 Task: Search one way flight ticket for 4 adults, 1 infant in seat and 1 infant on lap in premium economy from Culebra: Benjamin Rivera Noriega Airport to Greensboro: Piedmont Triad International Airport on 5-1-2023. Choice of flights is Frontier. Number of bags: 1 checked bag. Price is upto 83000. Outbound departure time preference is 17:45.
Action: Mouse moved to (263, 363)
Screenshot: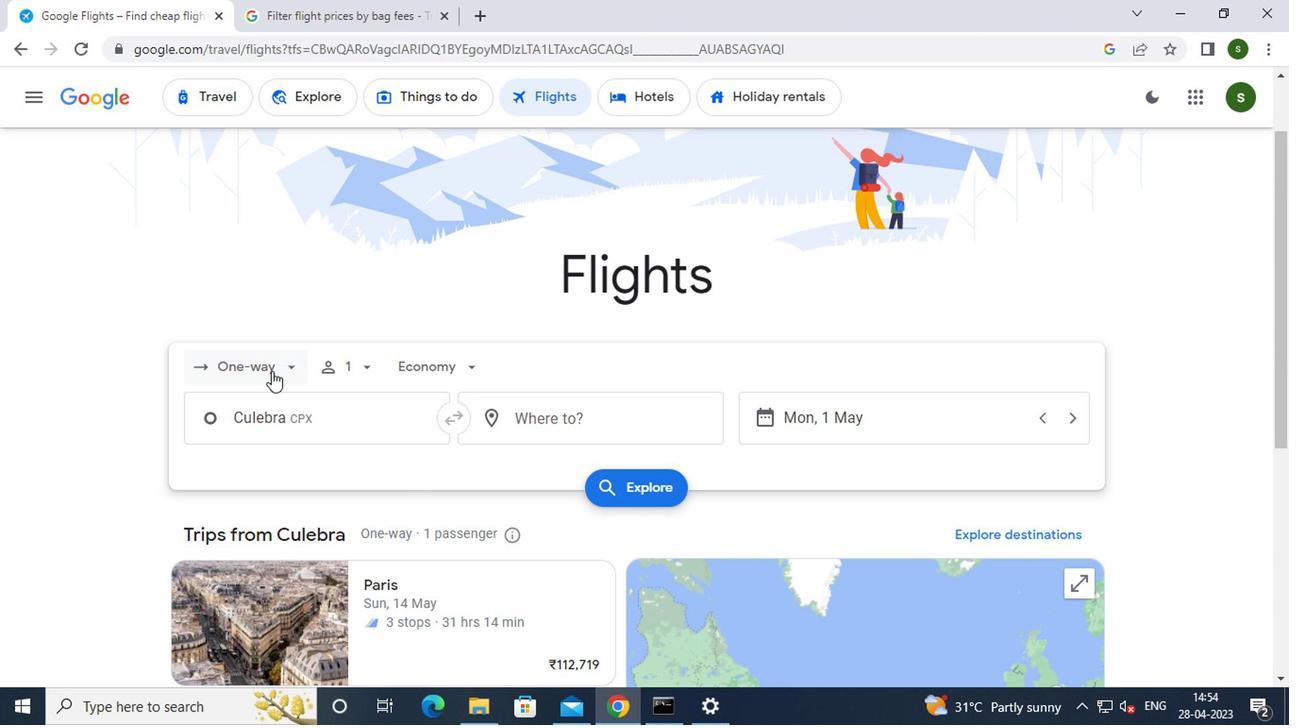
Action: Mouse pressed left at (263, 363)
Screenshot: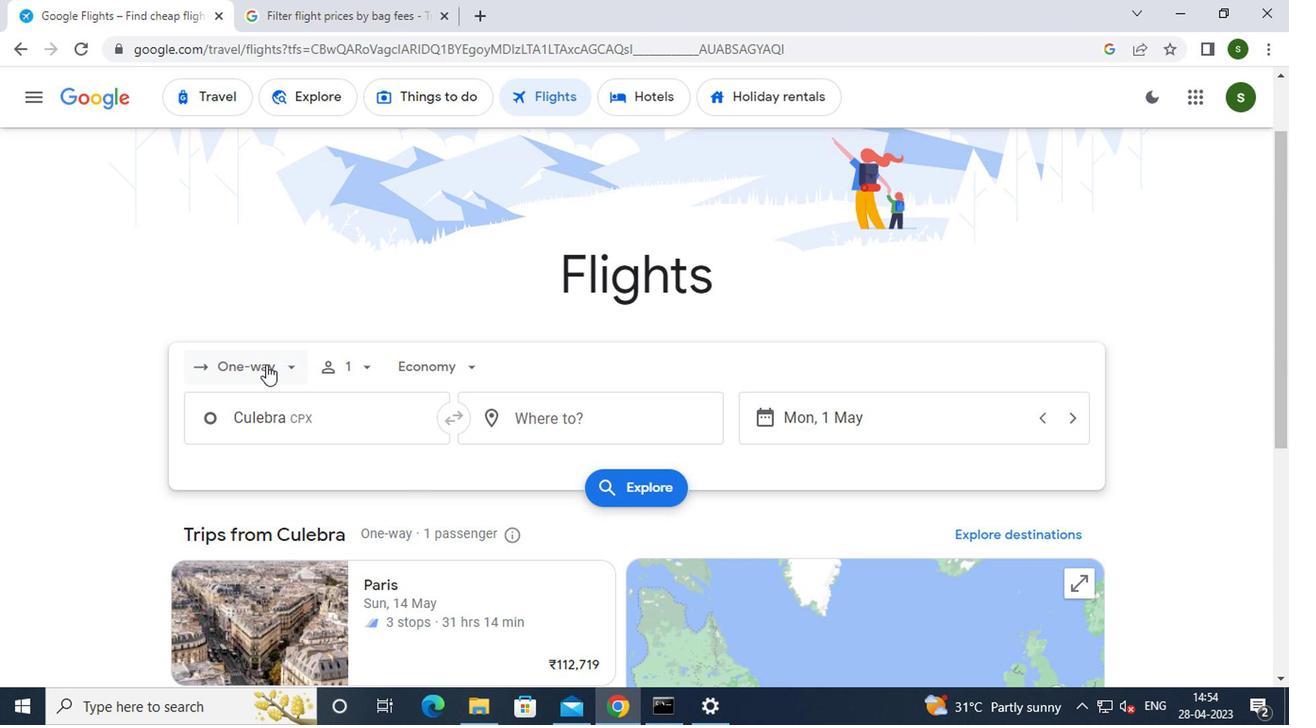 
Action: Mouse moved to (268, 445)
Screenshot: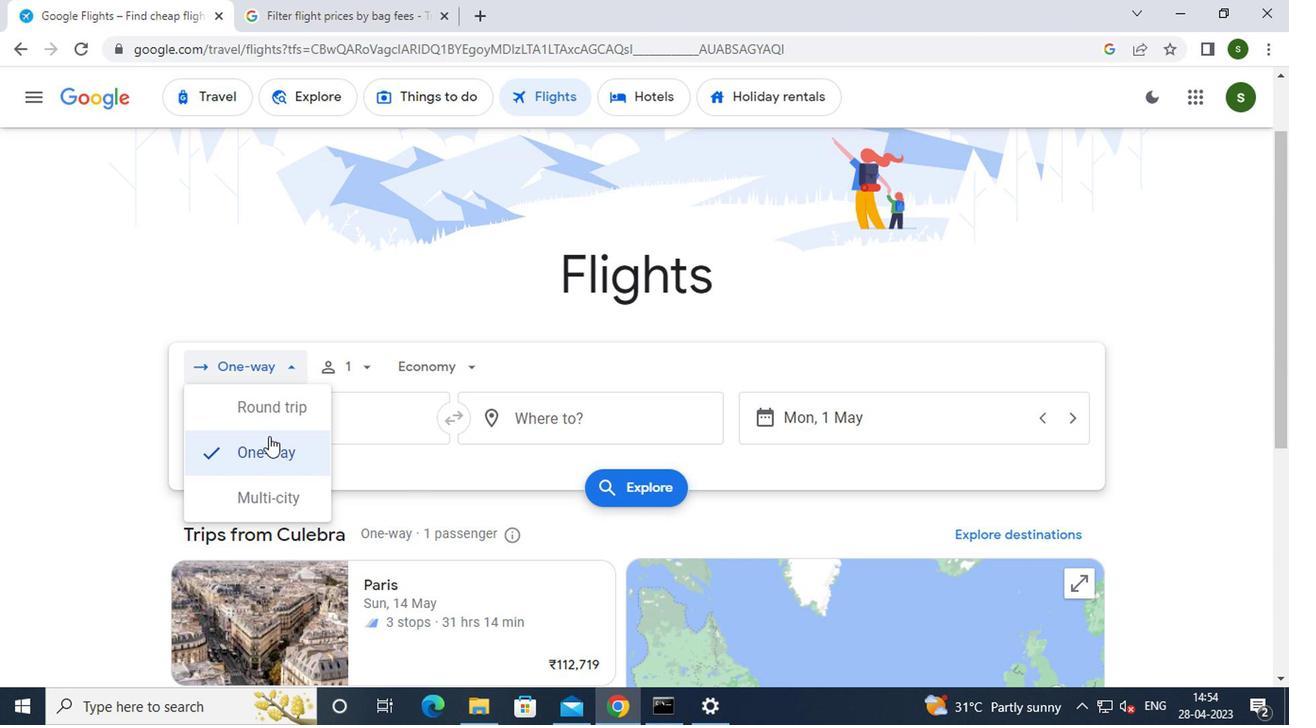 
Action: Mouse pressed left at (268, 445)
Screenshot: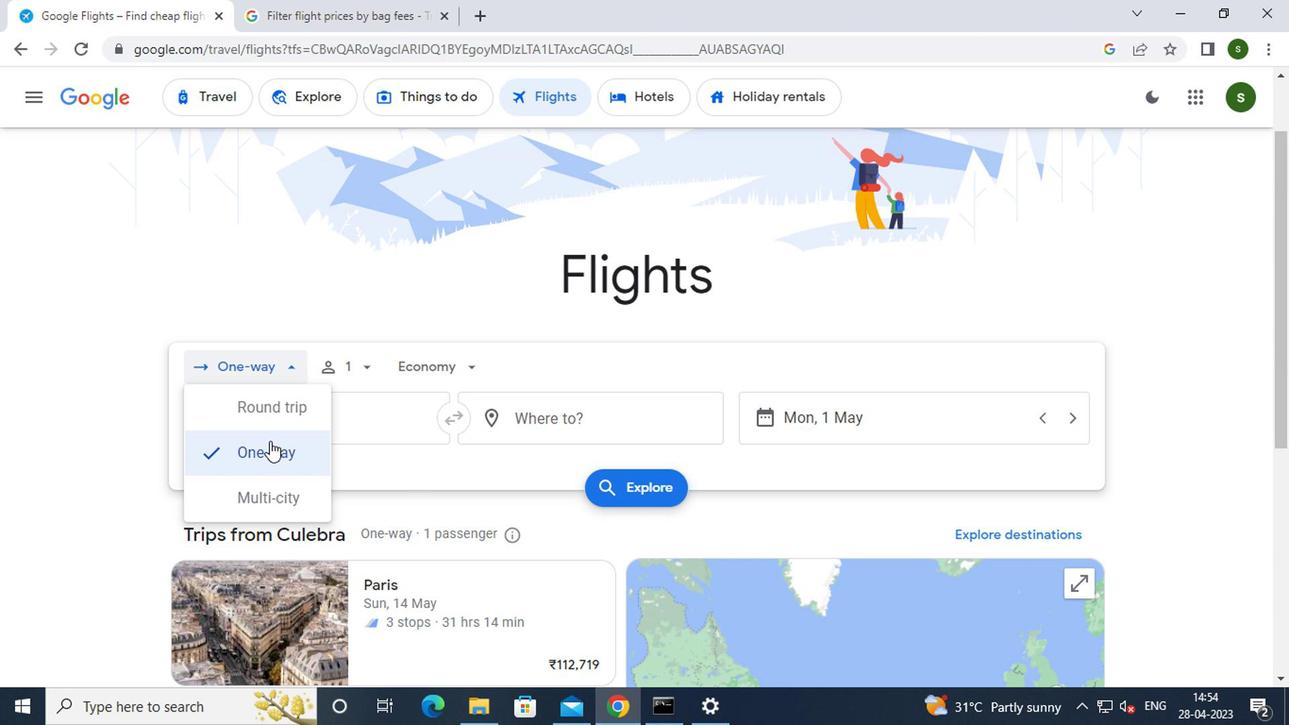 
Action: Mouse moved to (350, 367)
Screenshot: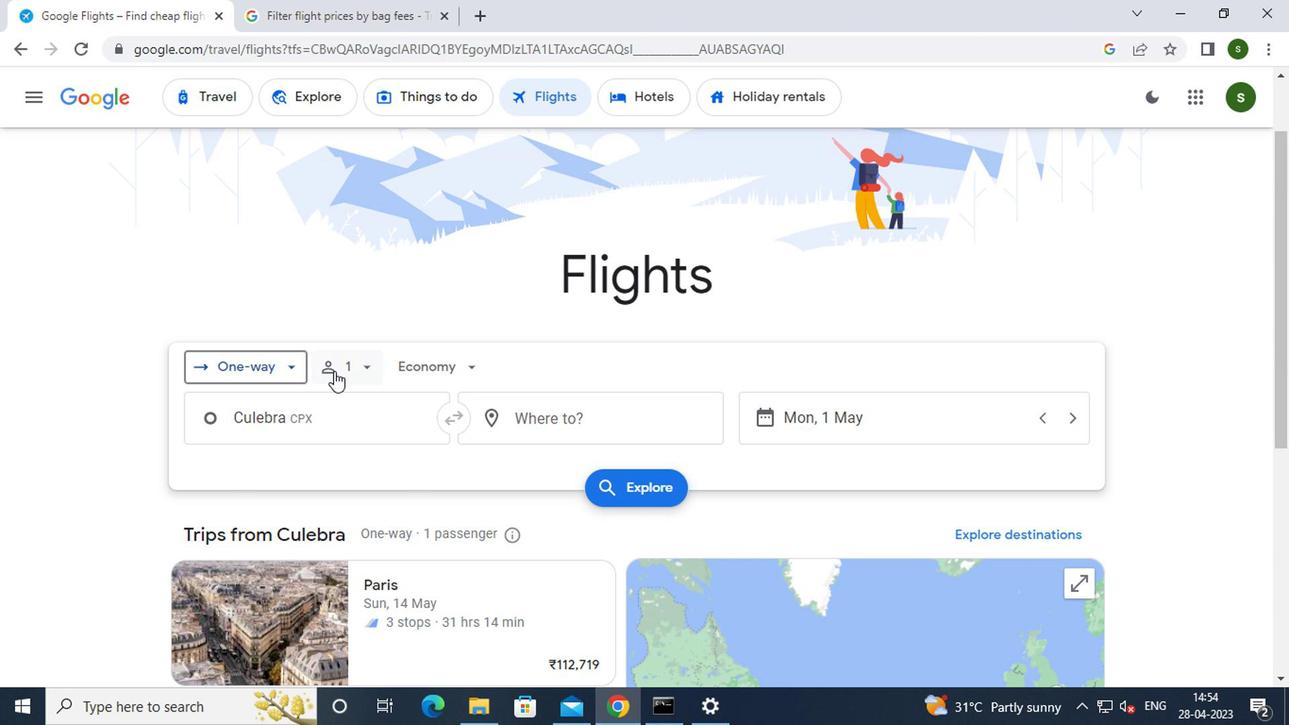 
Action: Mouse pressed left at (350, 367)
Screenshot: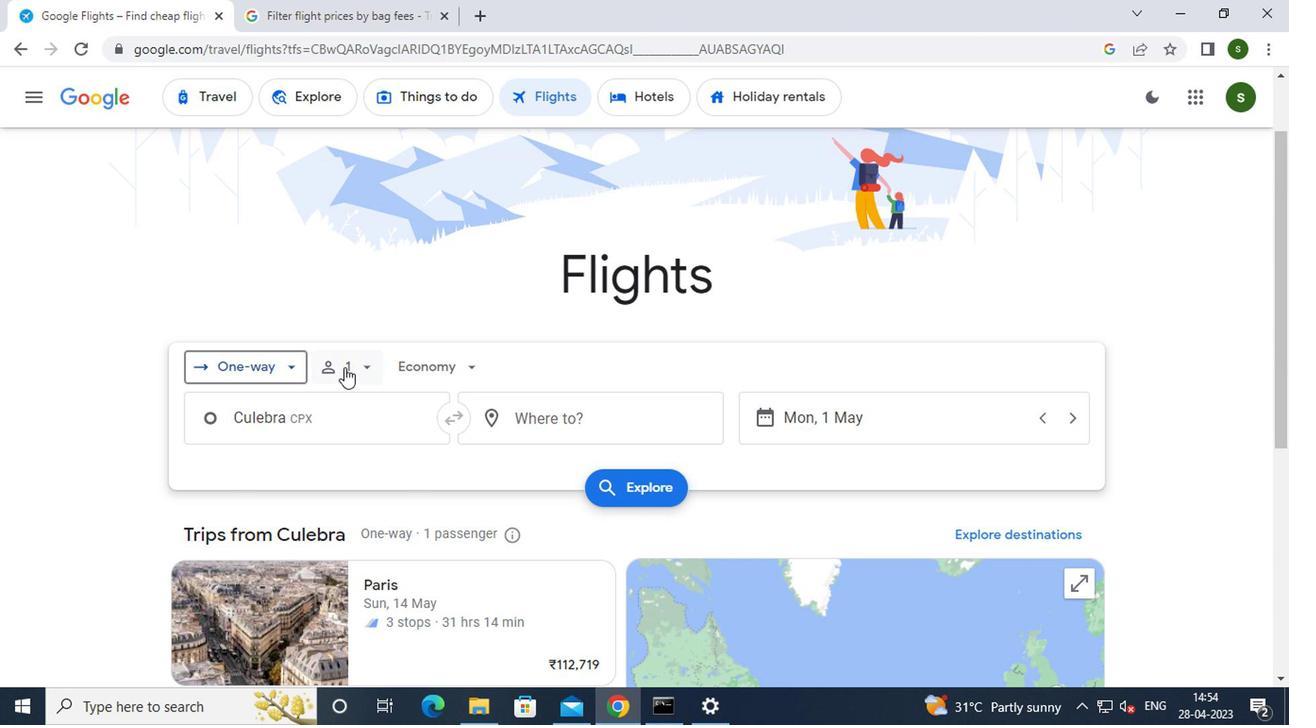 
Action: Mouse moved to (518, 421)
Screenshot: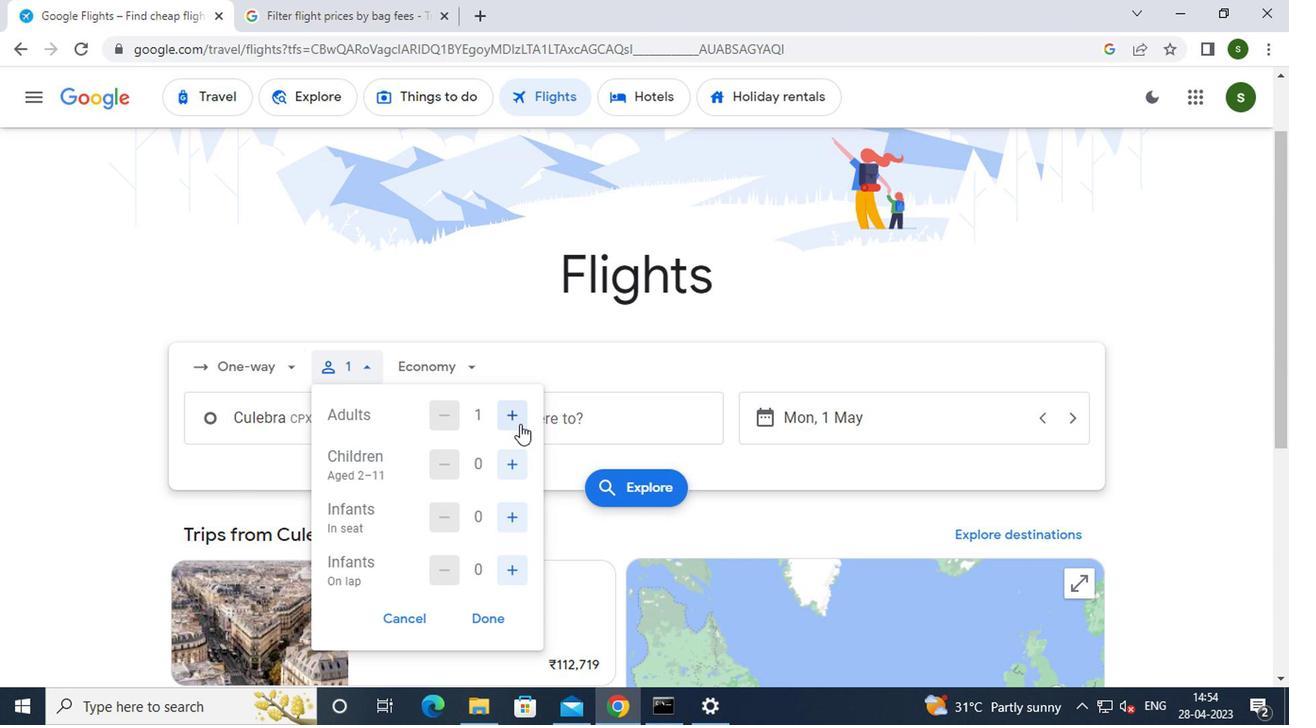
Action: Mouse pressed left at (518, 421)
Screenshot: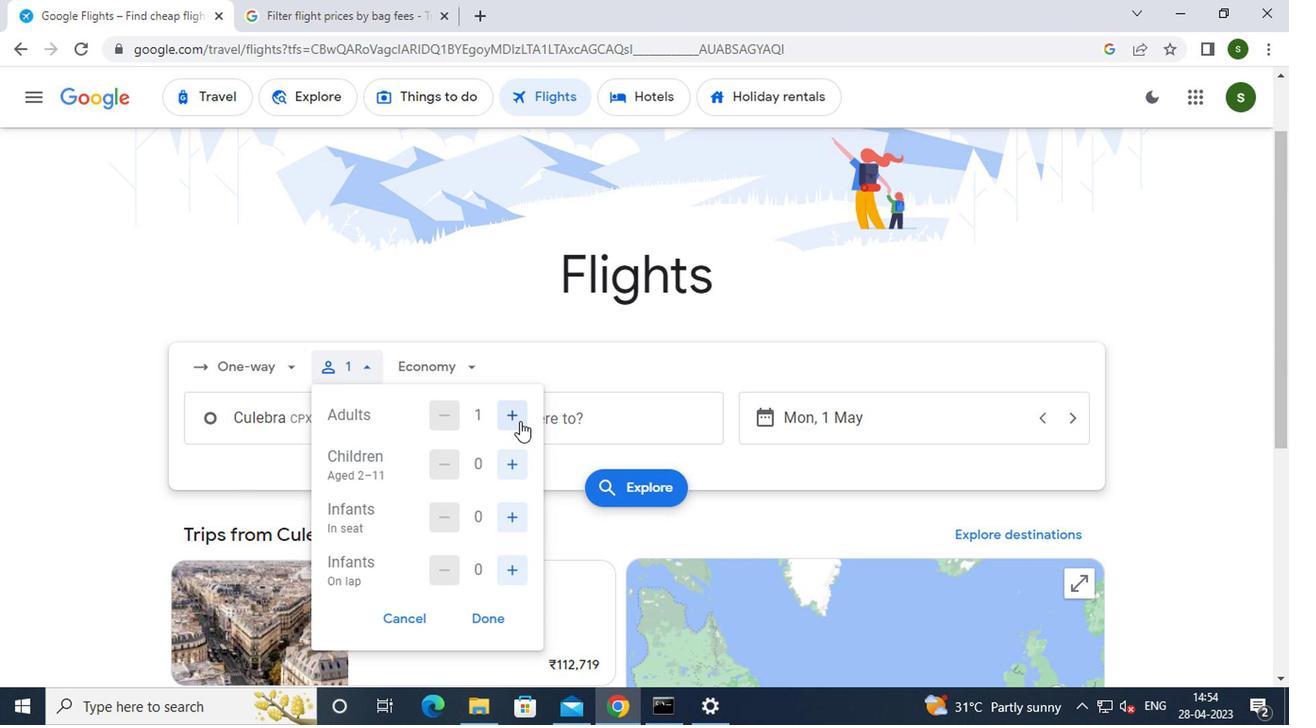 
Action: Mouse pressed left at (518, 421)
Screenshot: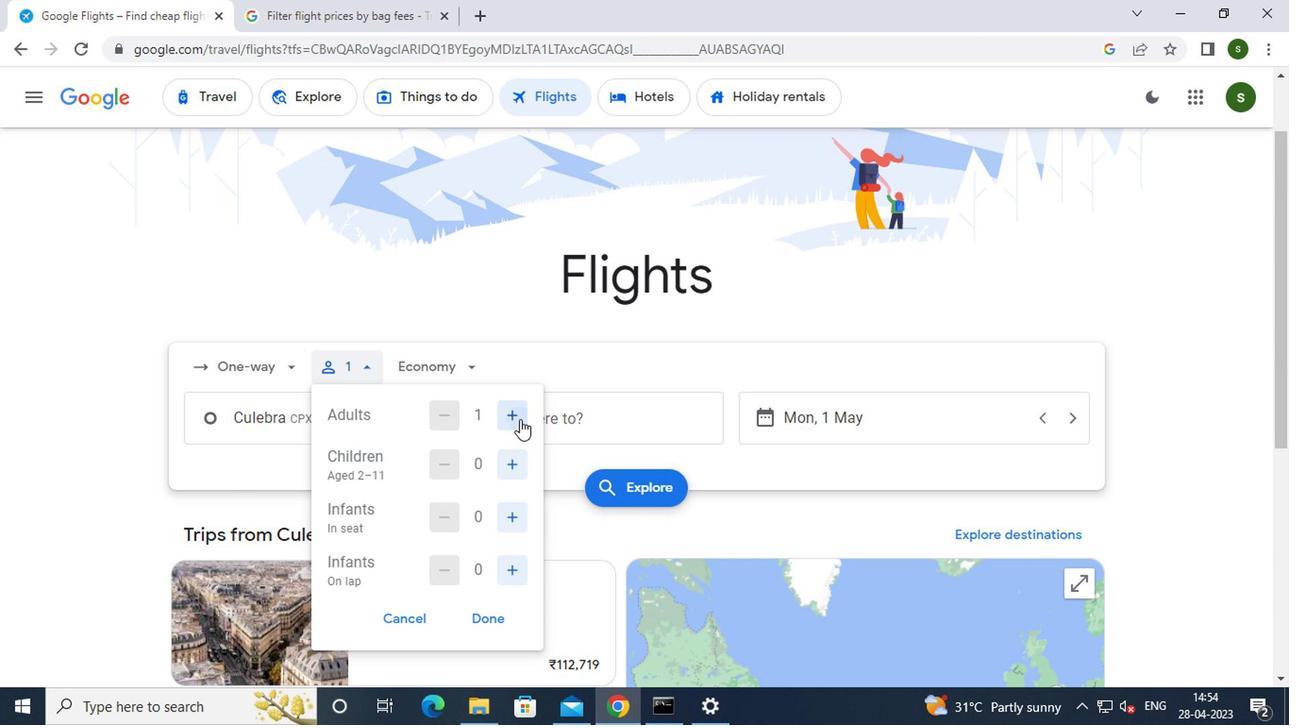 
Action: Mouse pressed left at (518, 421)
Screenshot: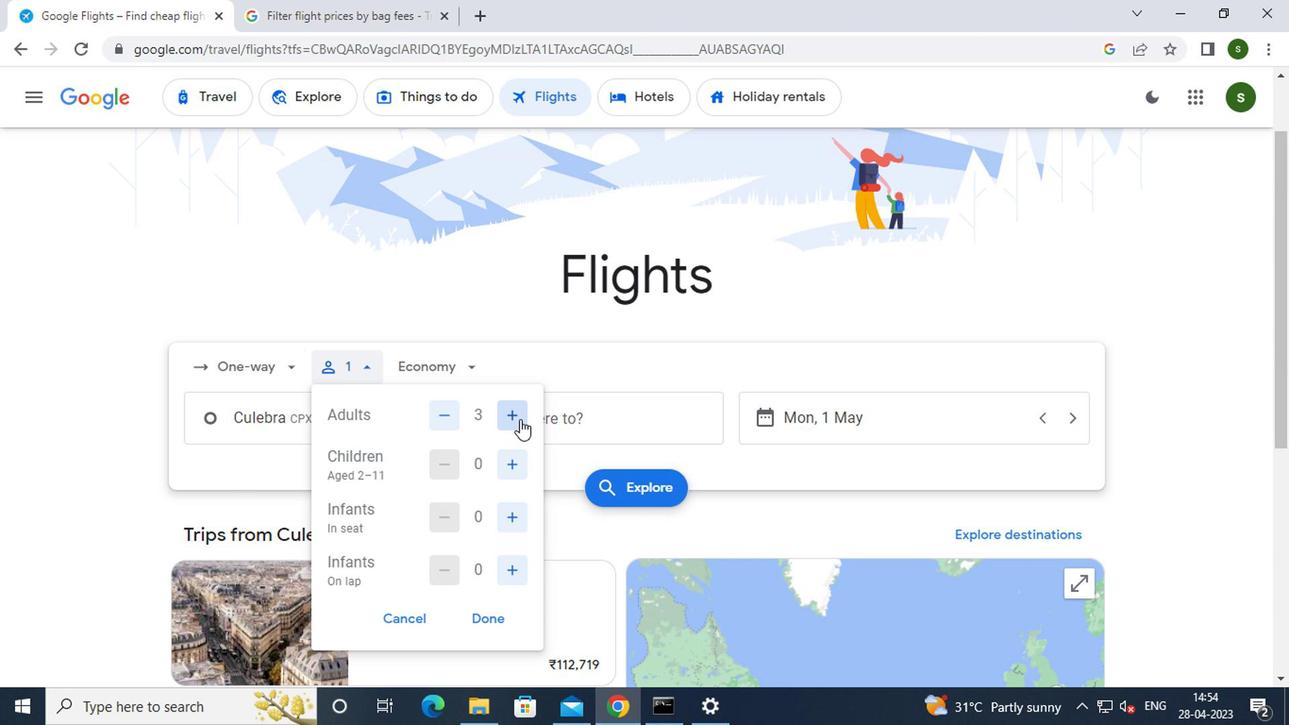 
Action: Mouse moved to (506, 521)
Screenshot: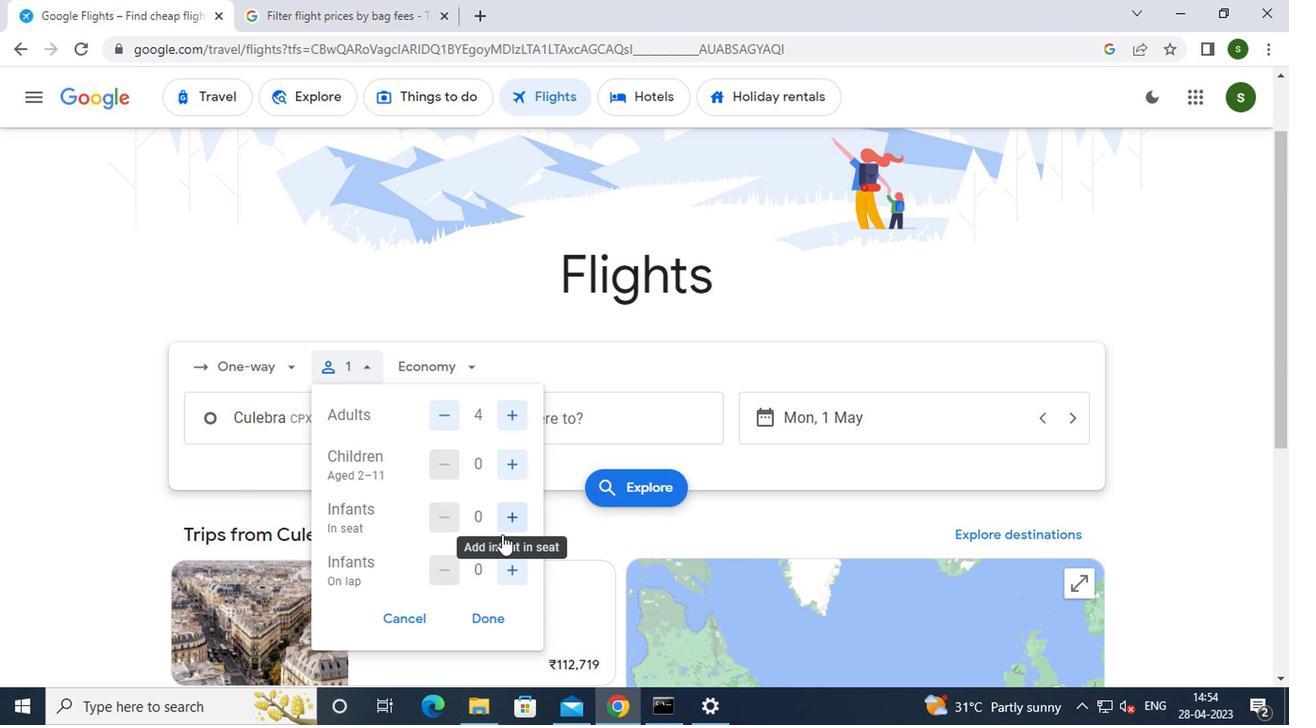 
Action: Mouse pressed left at (506, 521)
Screenshot: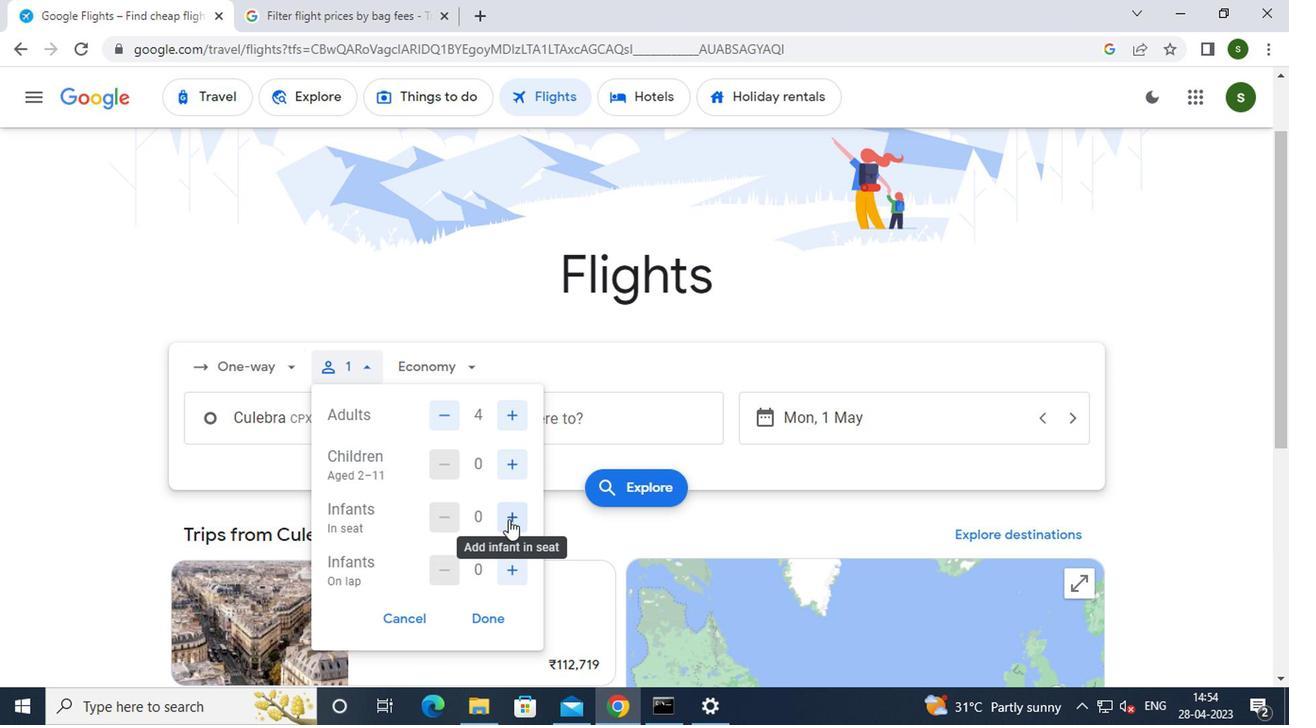 
Action: Mouse moved to (503, 582)
Screenshot: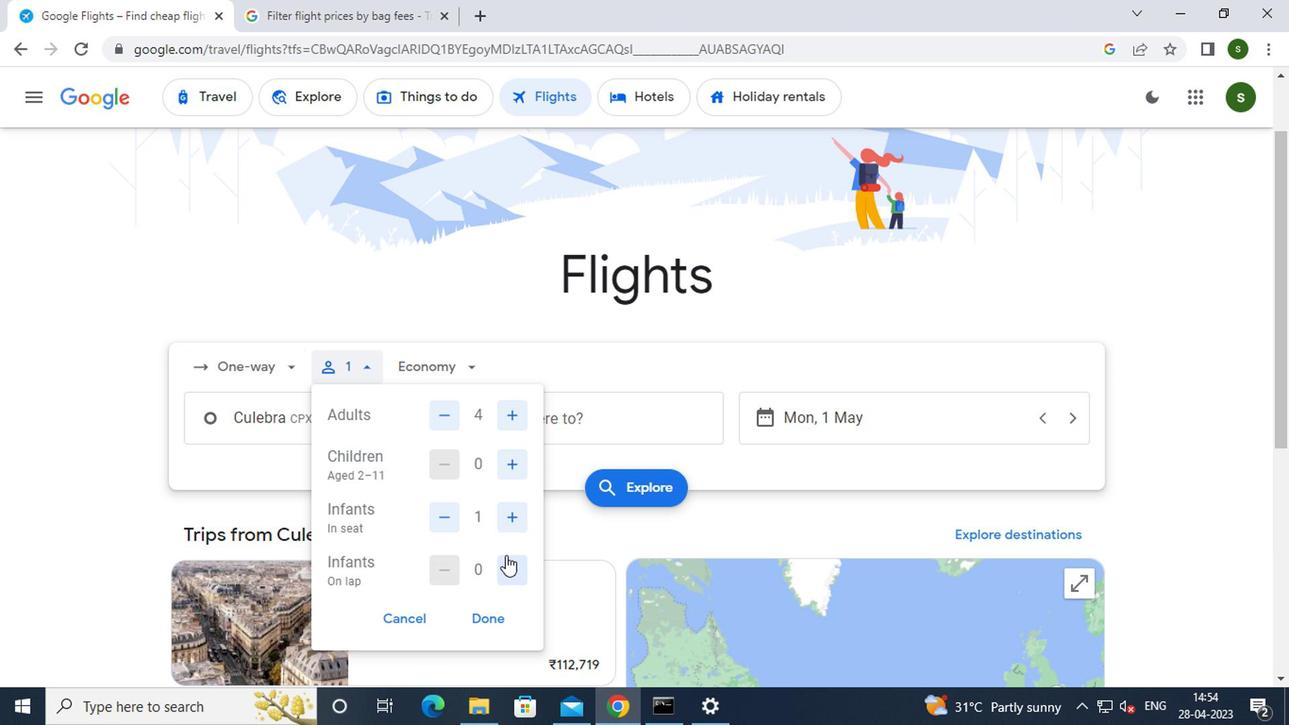 
Action: Mouse pressed left at (503, 582)
Screenshot: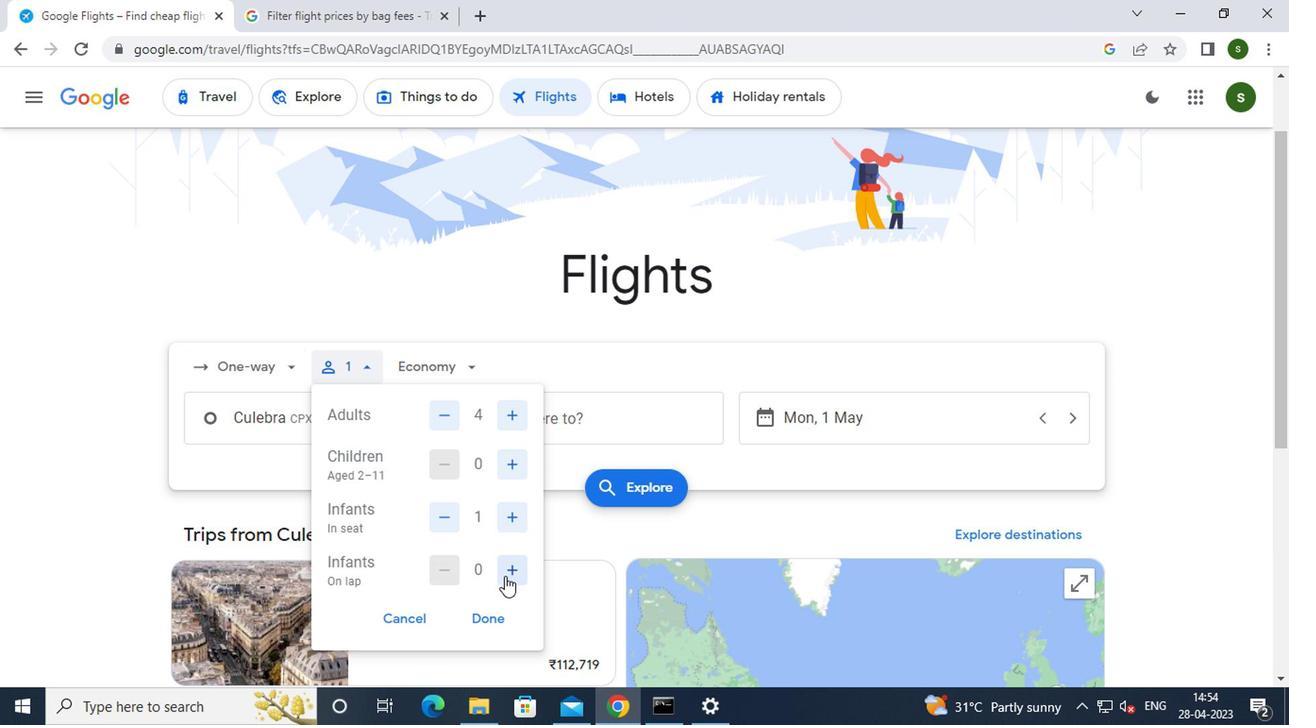 
Action: Mouse moved to (462, 370)
Screenshot: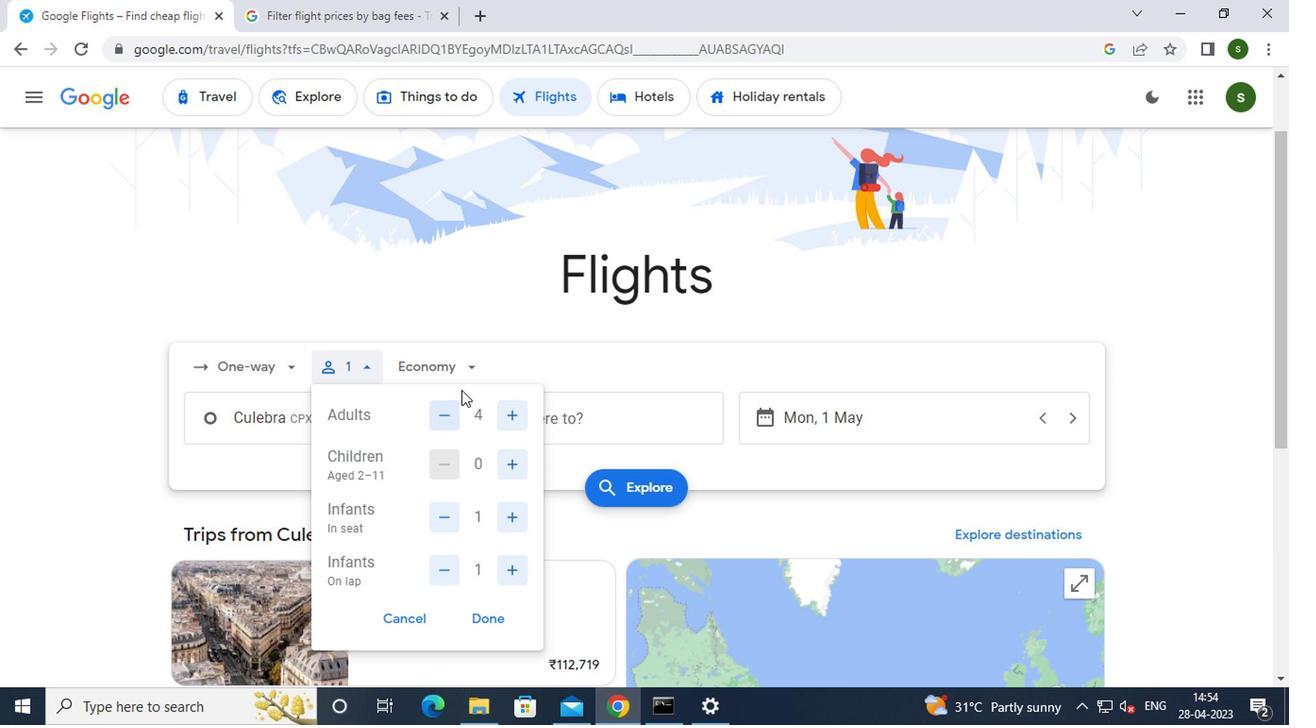 
Action: Mouse pressed left at (462, 370)
Screenshot: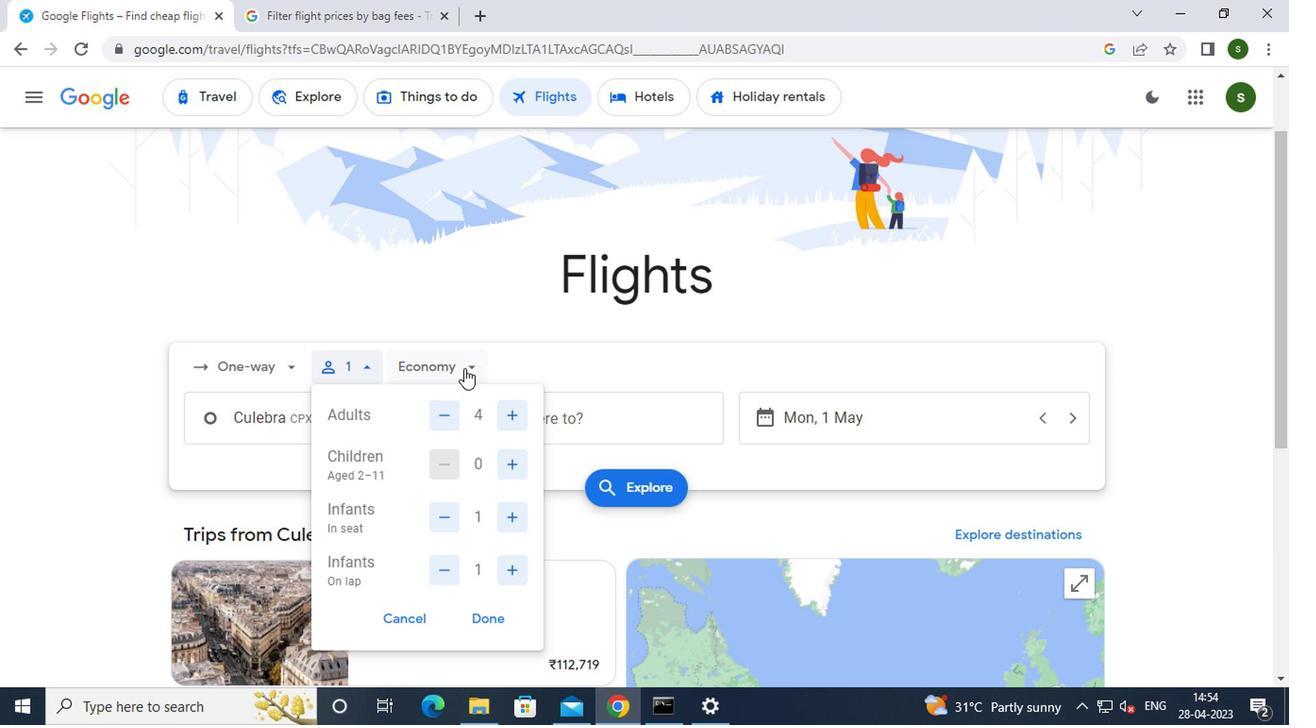 
Action: Mouse moved to (485, 454)
Screenshot: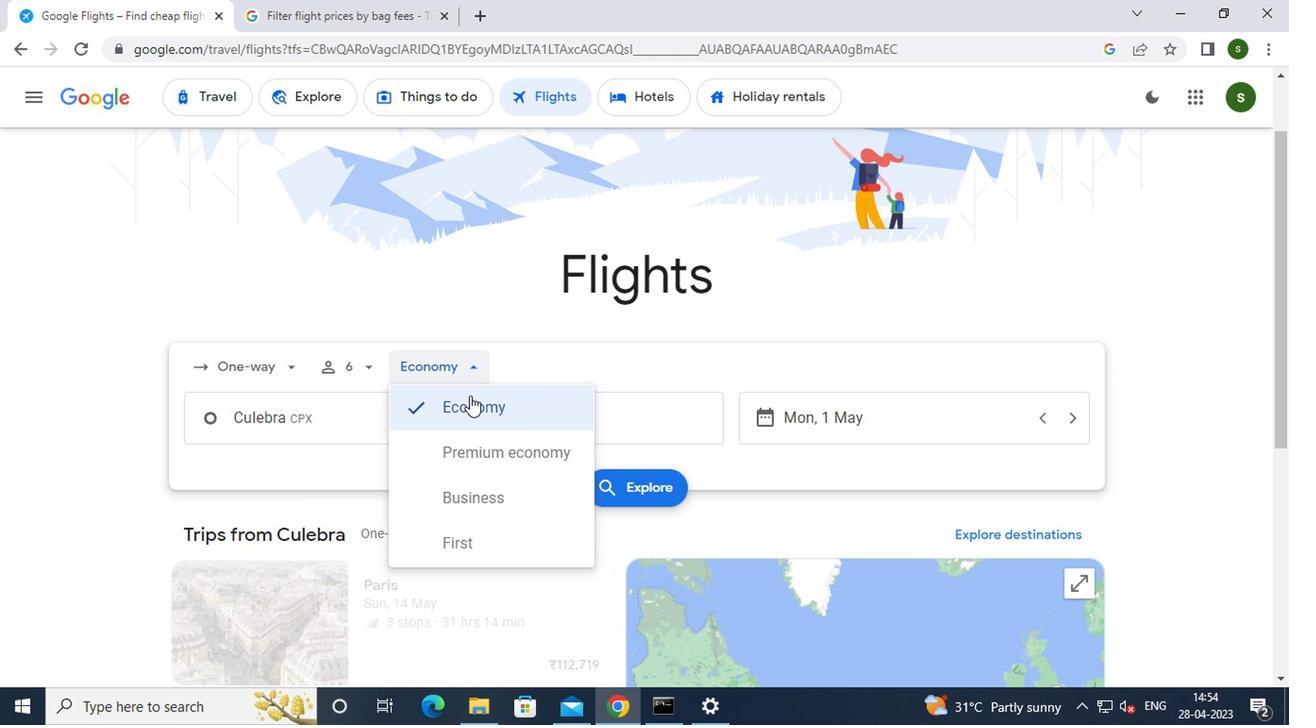 
Action: Mouse pressed left at (485, 454)
Screenshot: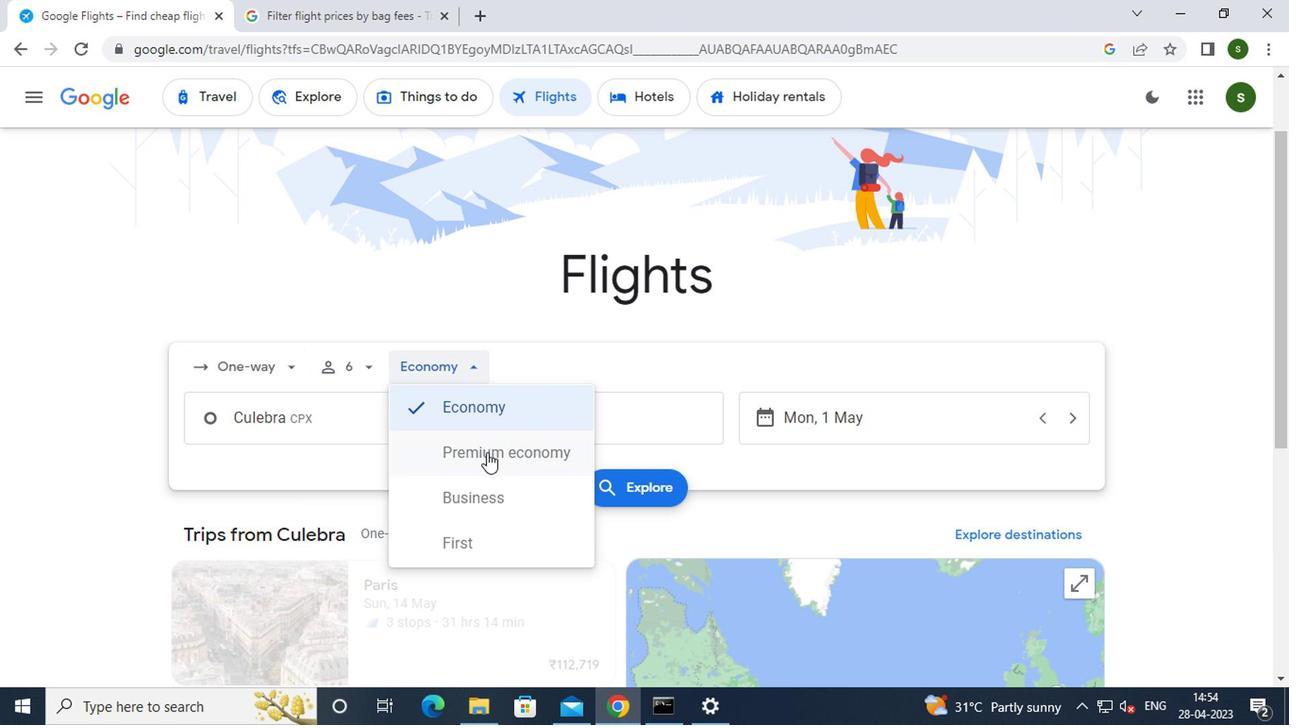 
Action: Mouse moved to (354, 409)
Screenshot: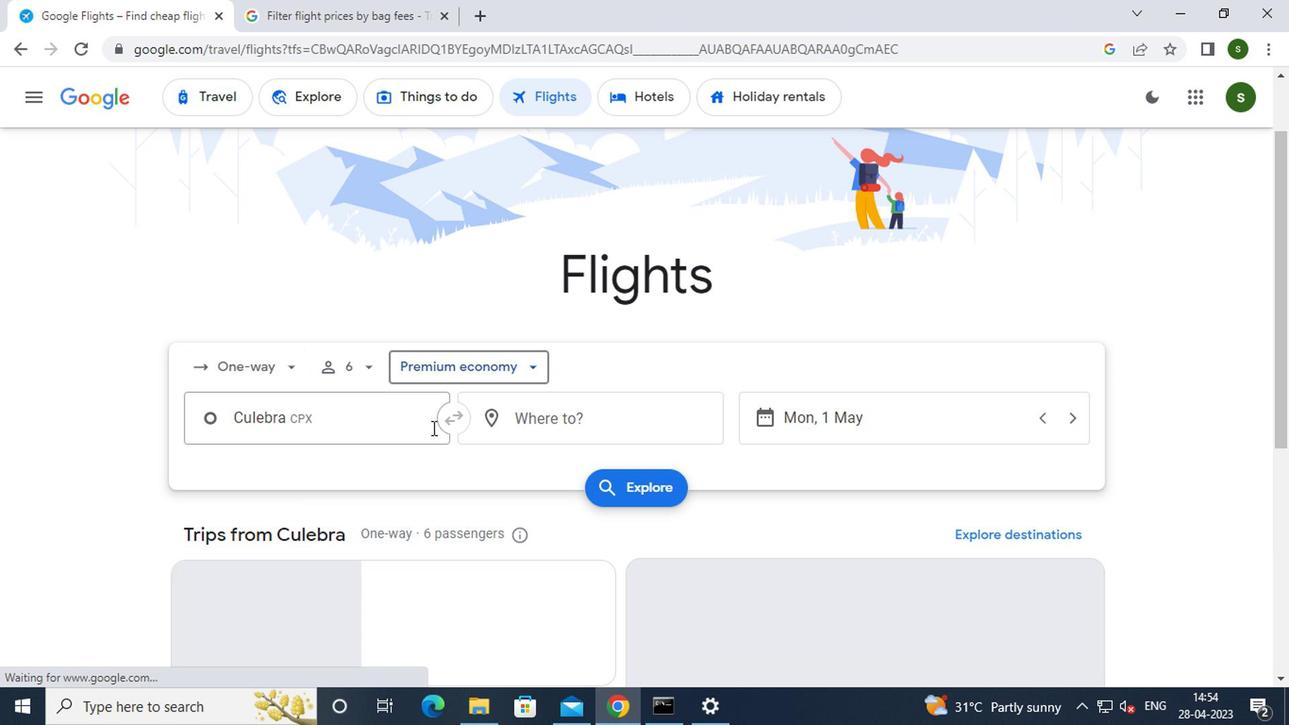 
Action: Mouse pressed left at (354, 409)
Screenshot: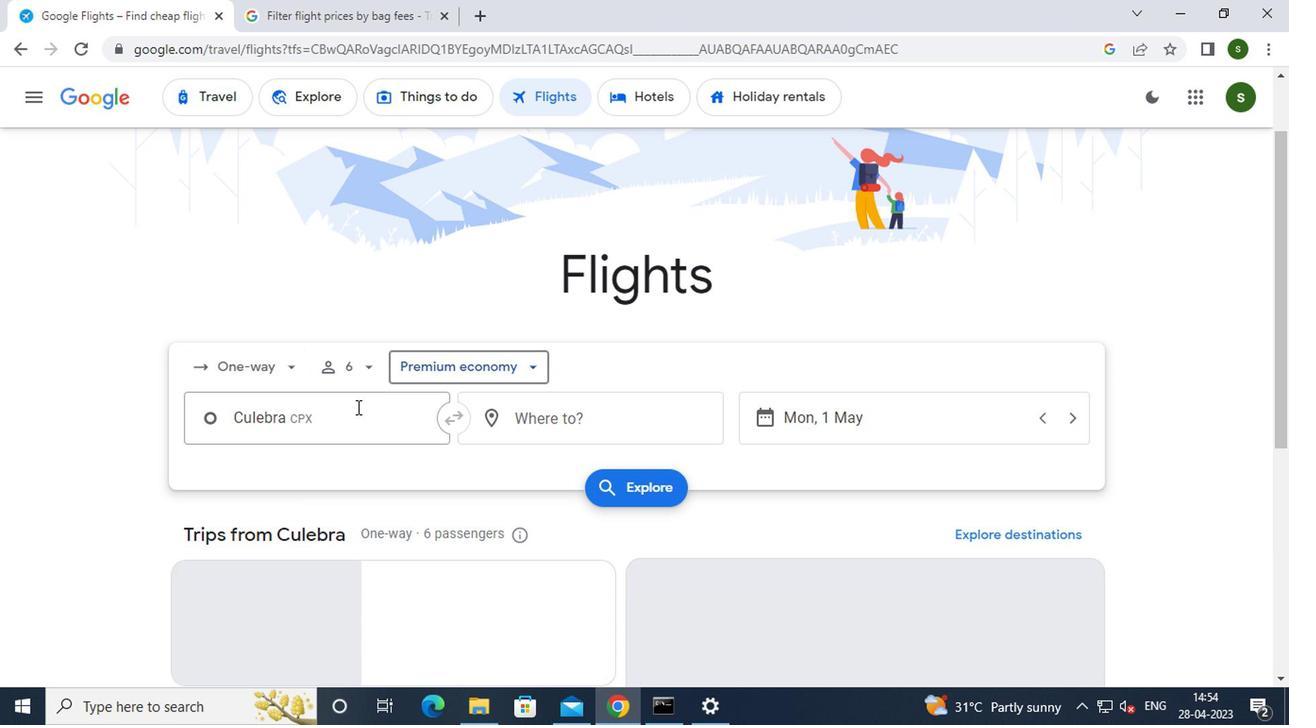 
Action: Mouse moved to (352, 409)
Screenshot: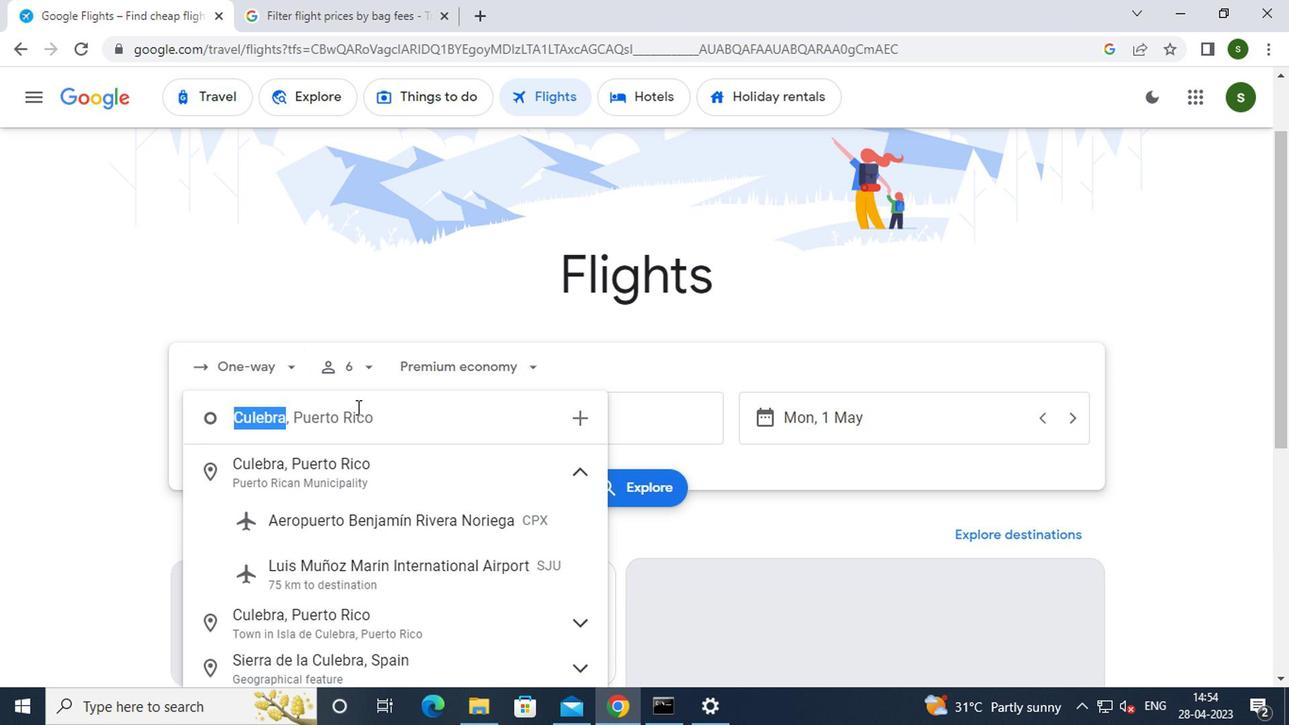 
Action: Key pressed b<Key.caps_lock>enjamin
Screenshot: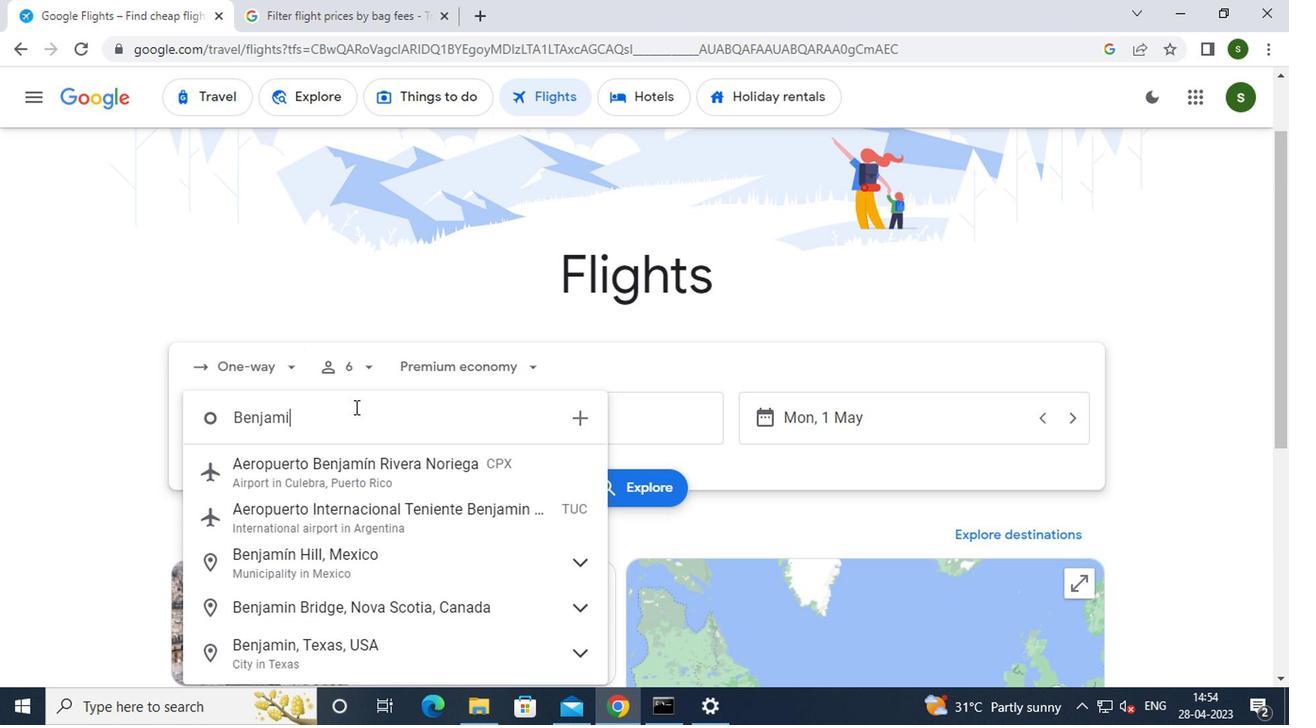 
Action: Mouse moved to (359, 472)
Screenshot: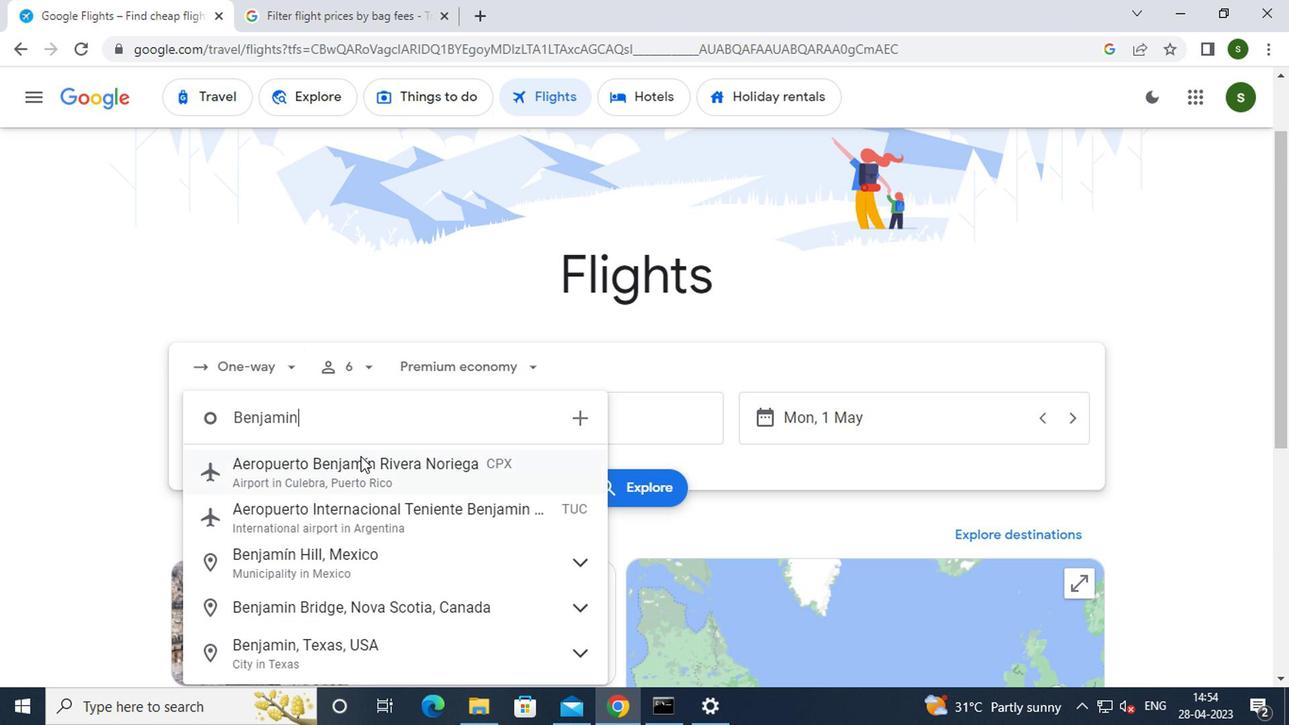 
Action: Mouse pressed left at (359, 472)
Screenshot: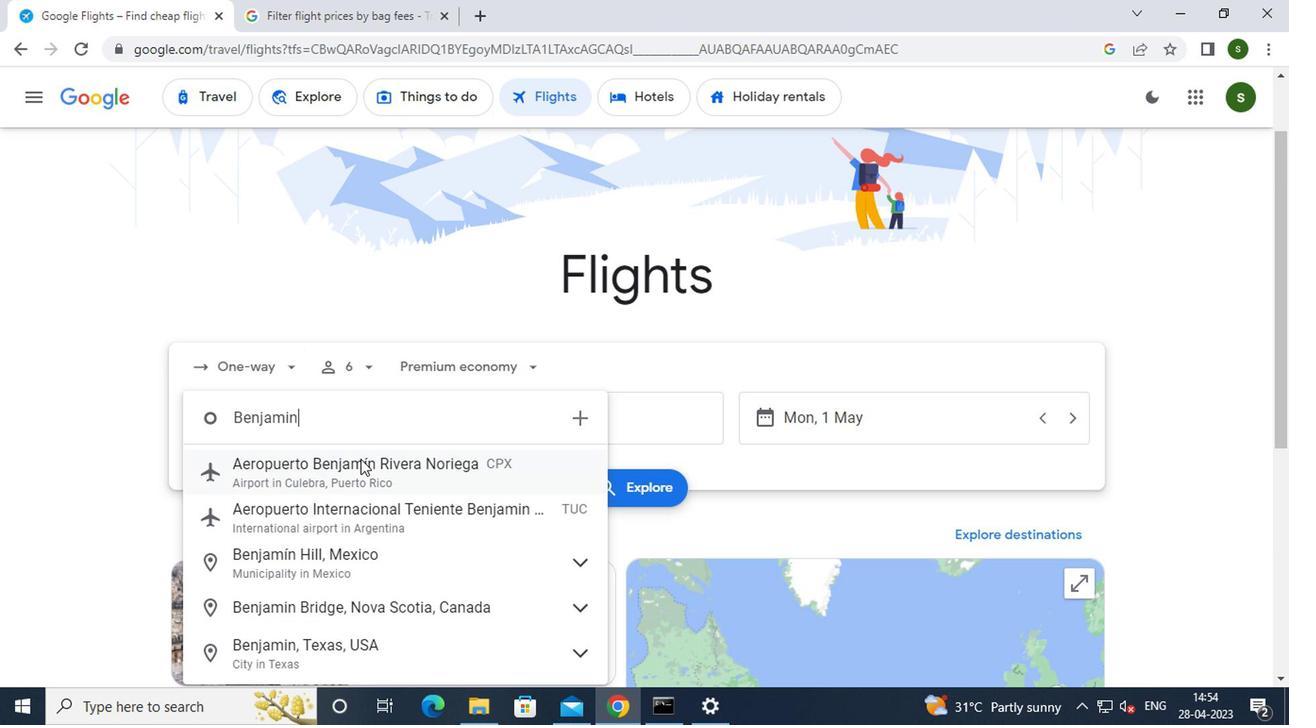 
Action: Mouse moved to (594, 425)
Screenshot: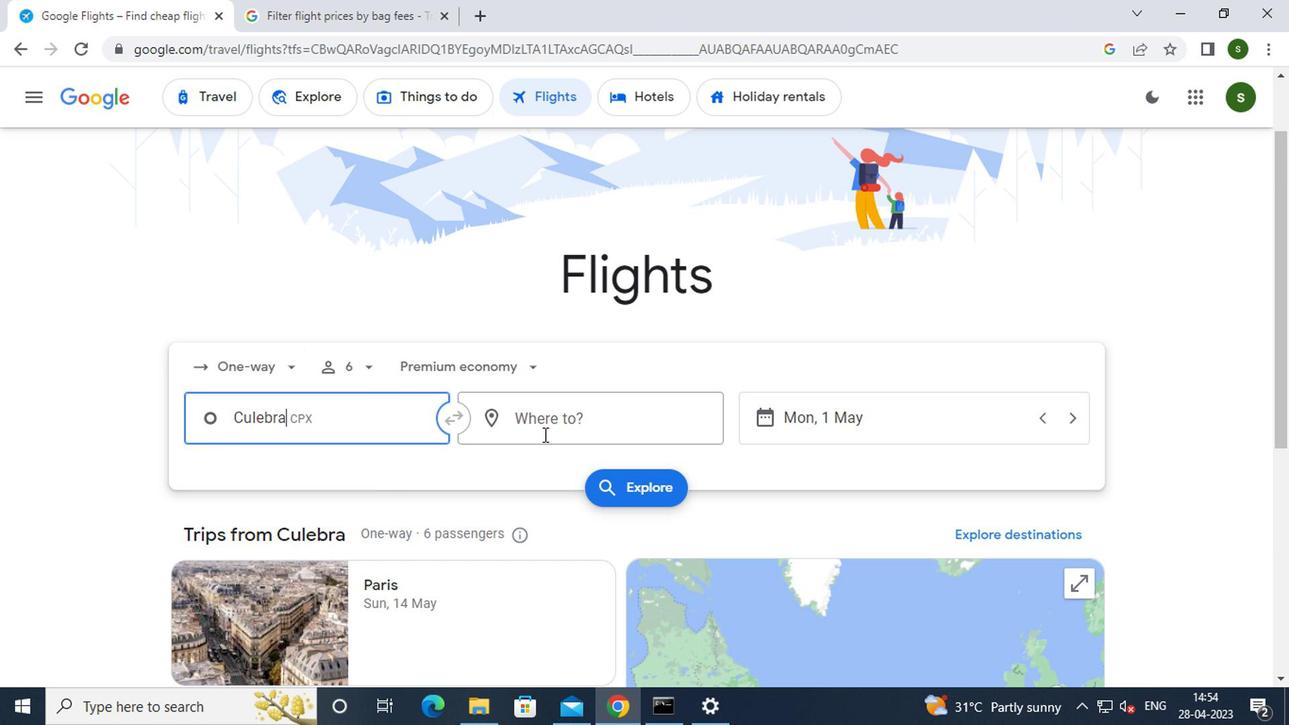 
Action: Mouse pressed left at (594, 425)
Screenshot: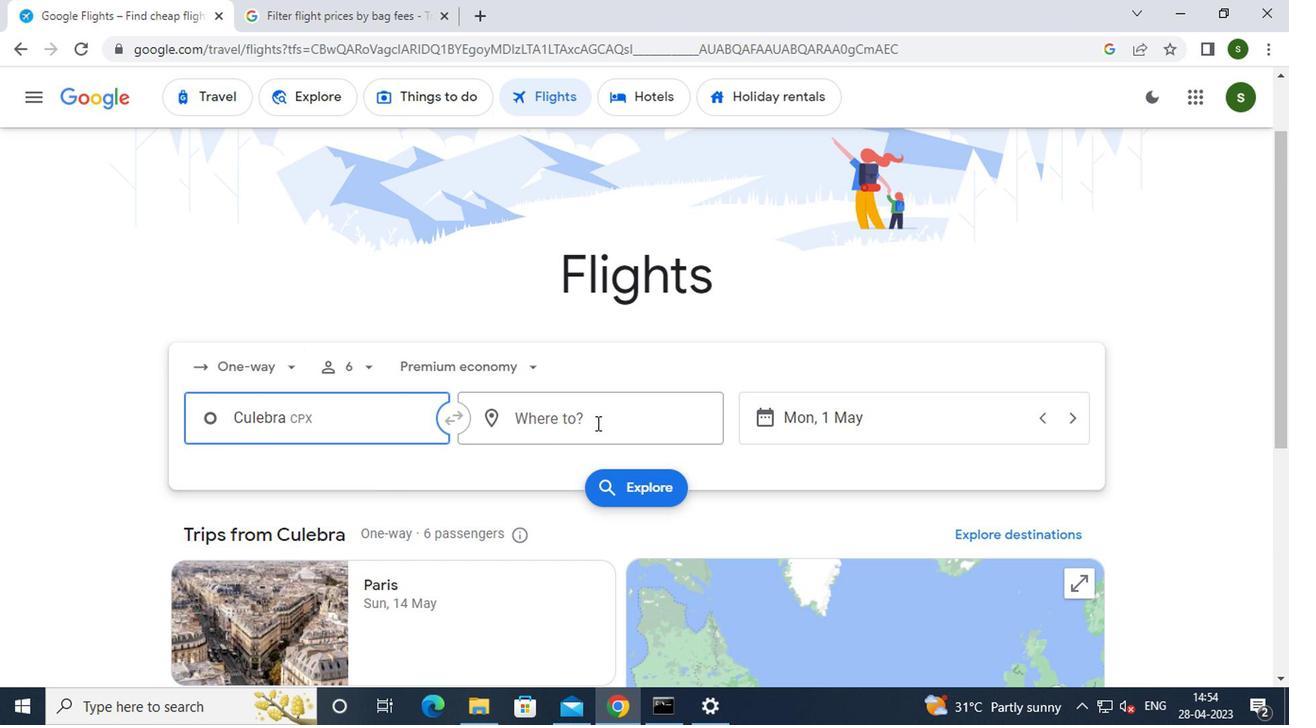 
Action: Key pressed <Key.caps_lock>g<Key.caps_lock>reensboro
Screenshot: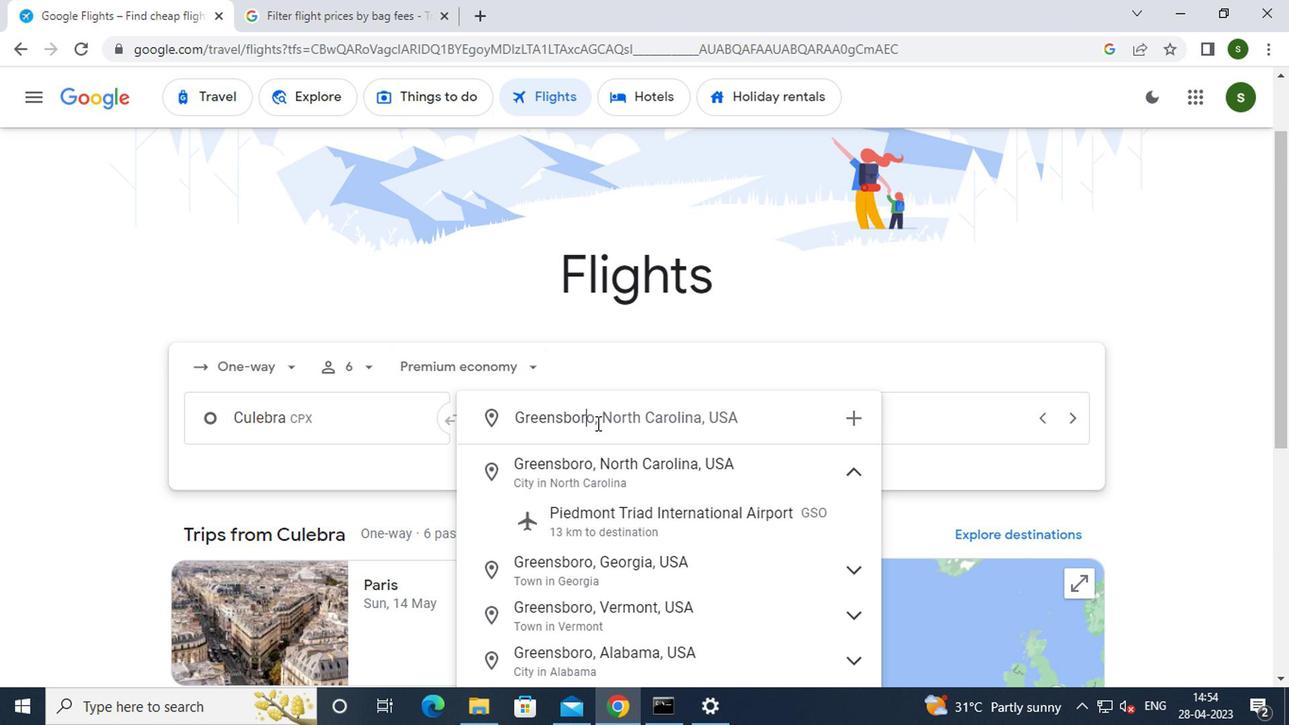 
Action: Mouse moved to (587, 505)
Screenshot: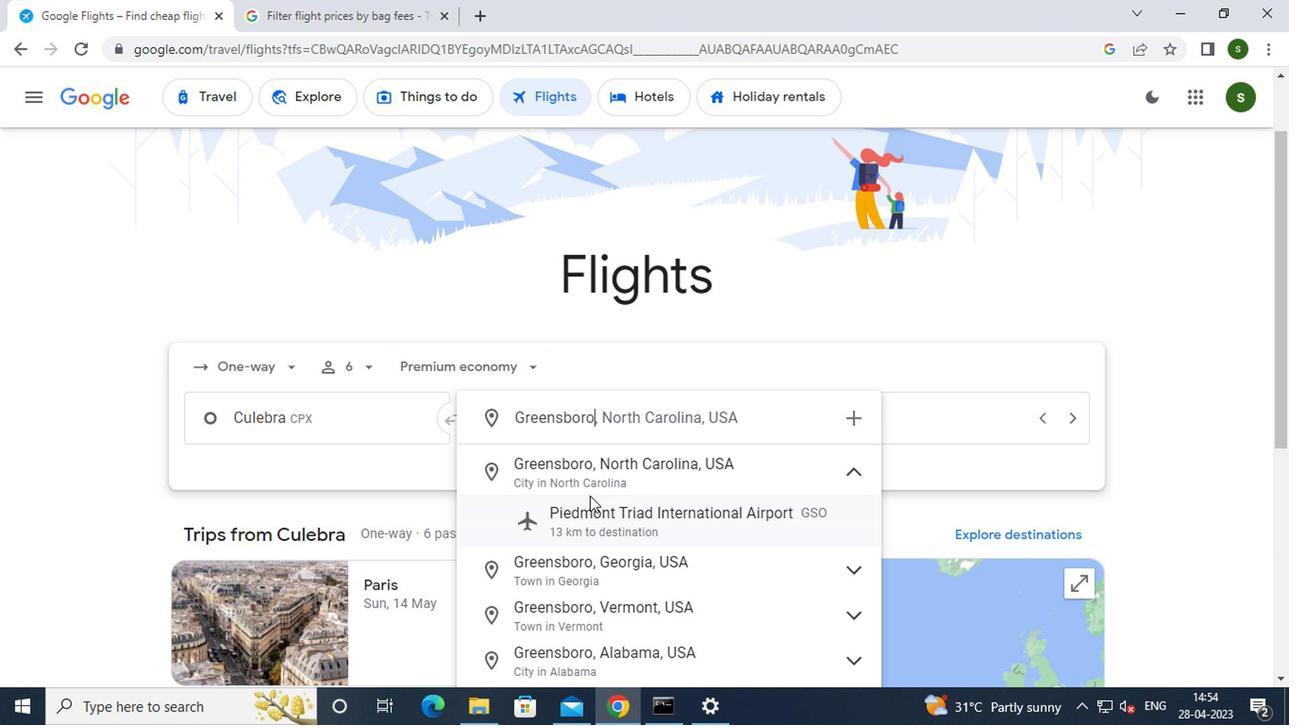 
Action: Mouse pressed left at (587, 505)
Screenshot: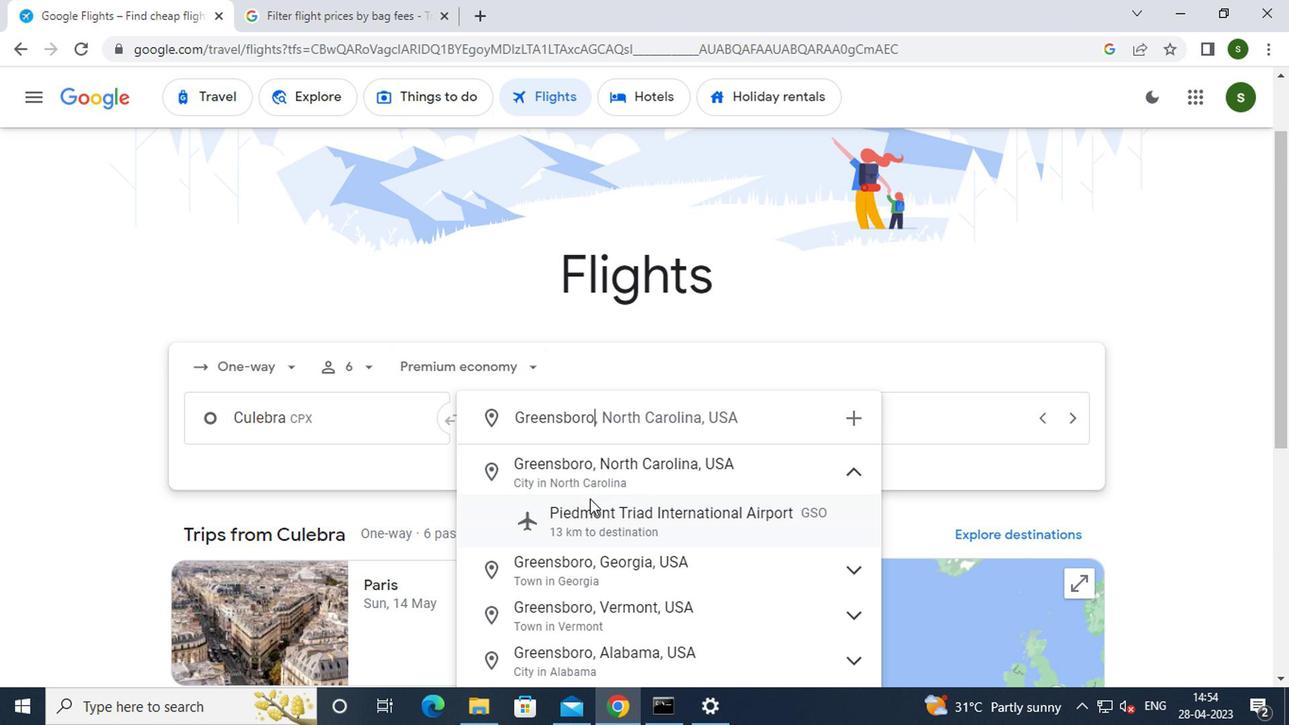 
Action: Mouse moved to (876, 423)
Screenshot: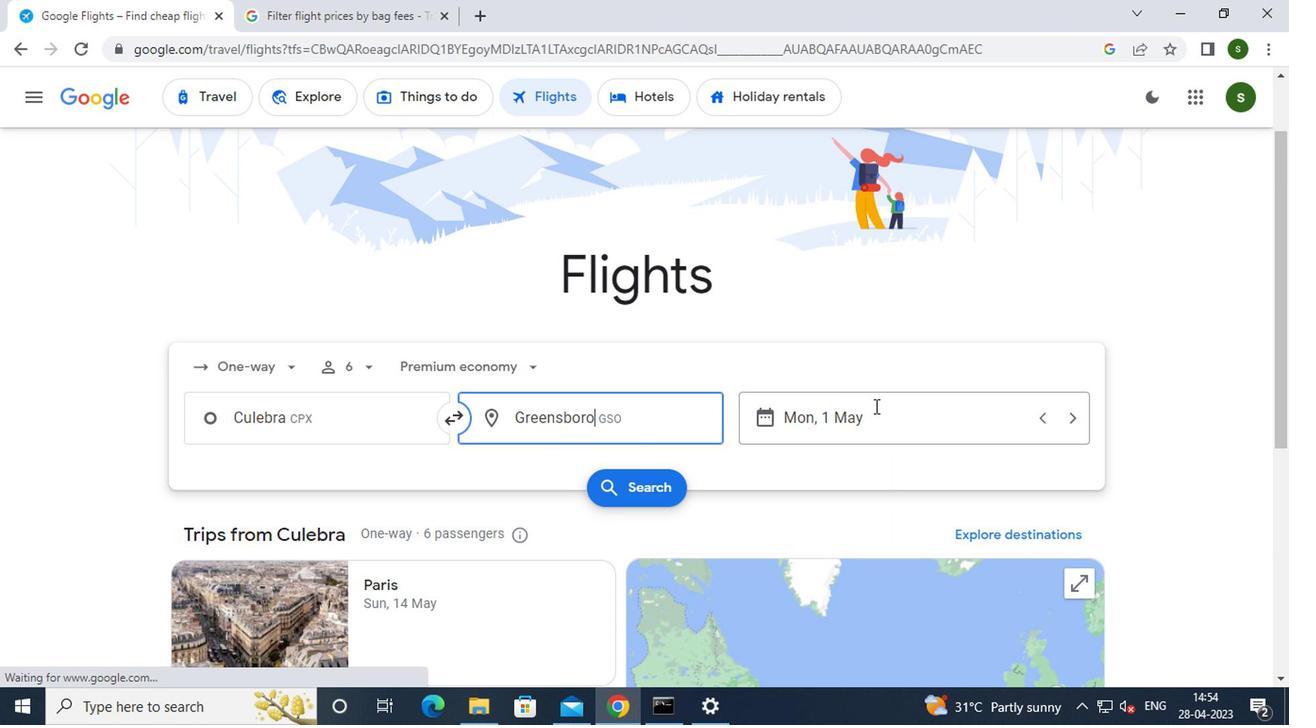 
Action: Mouse pressed left at (876, 423)
Screenshot: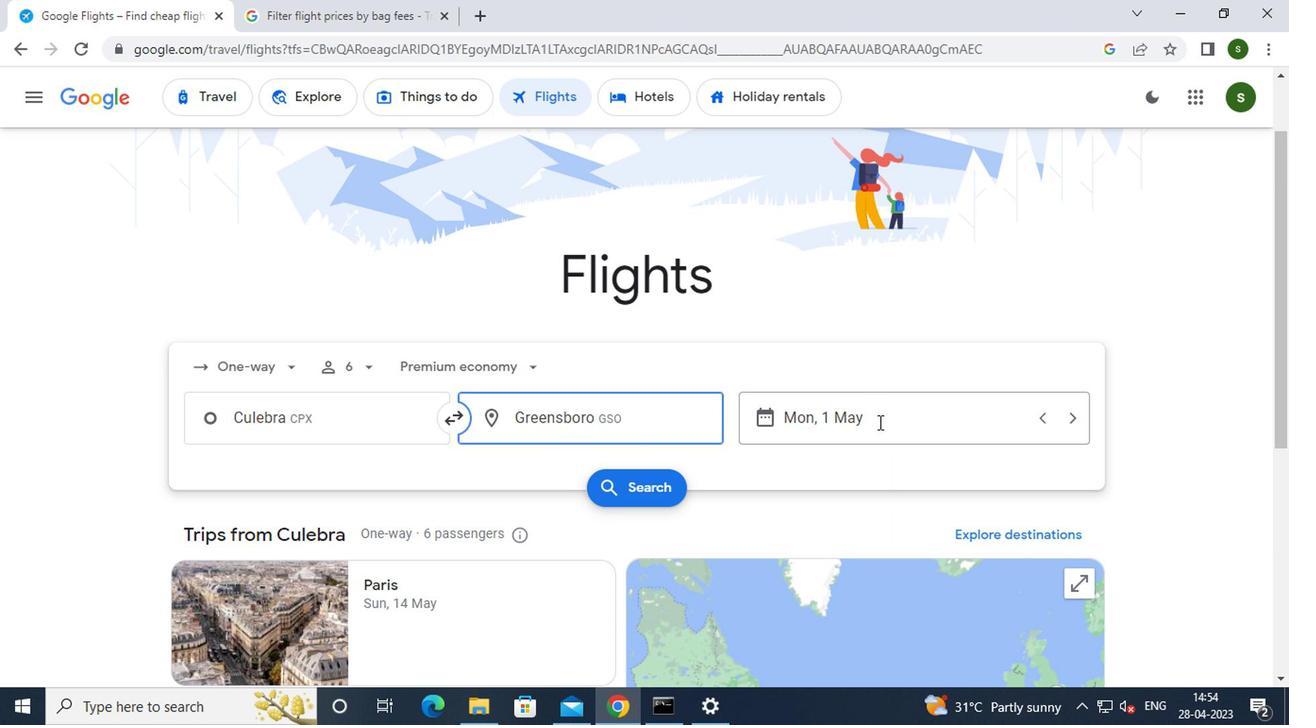 
Action: Mouse moved to (839, 349)
Screenshot: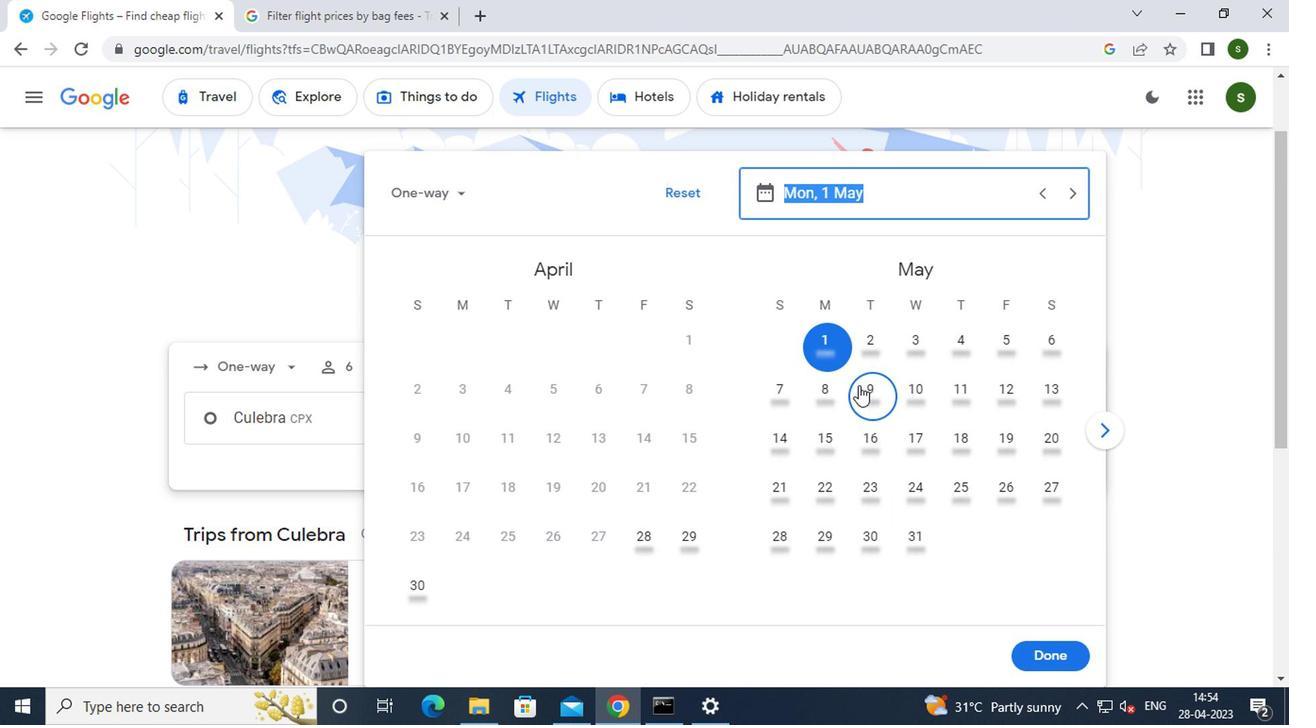 
Action: Mouse pressed left at (839, 349)
Screenshot: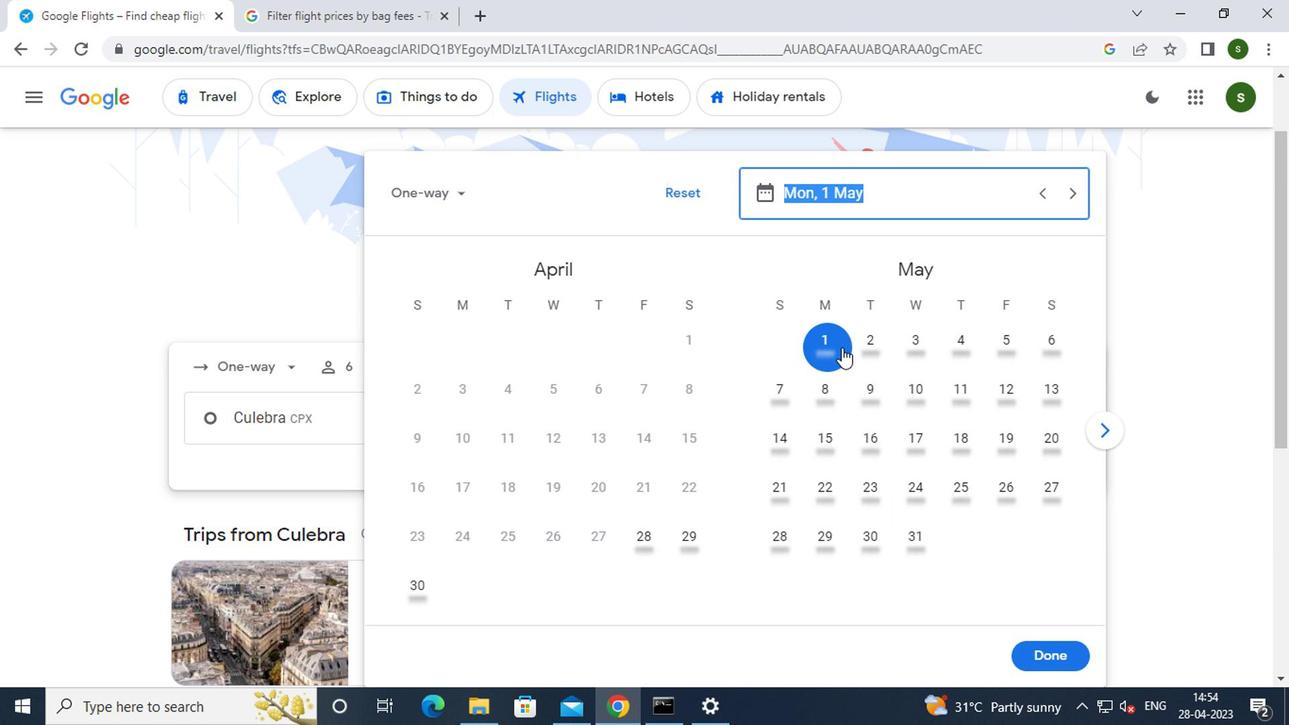 
Action: Mouse moved to (1056, 655)
Screenshot: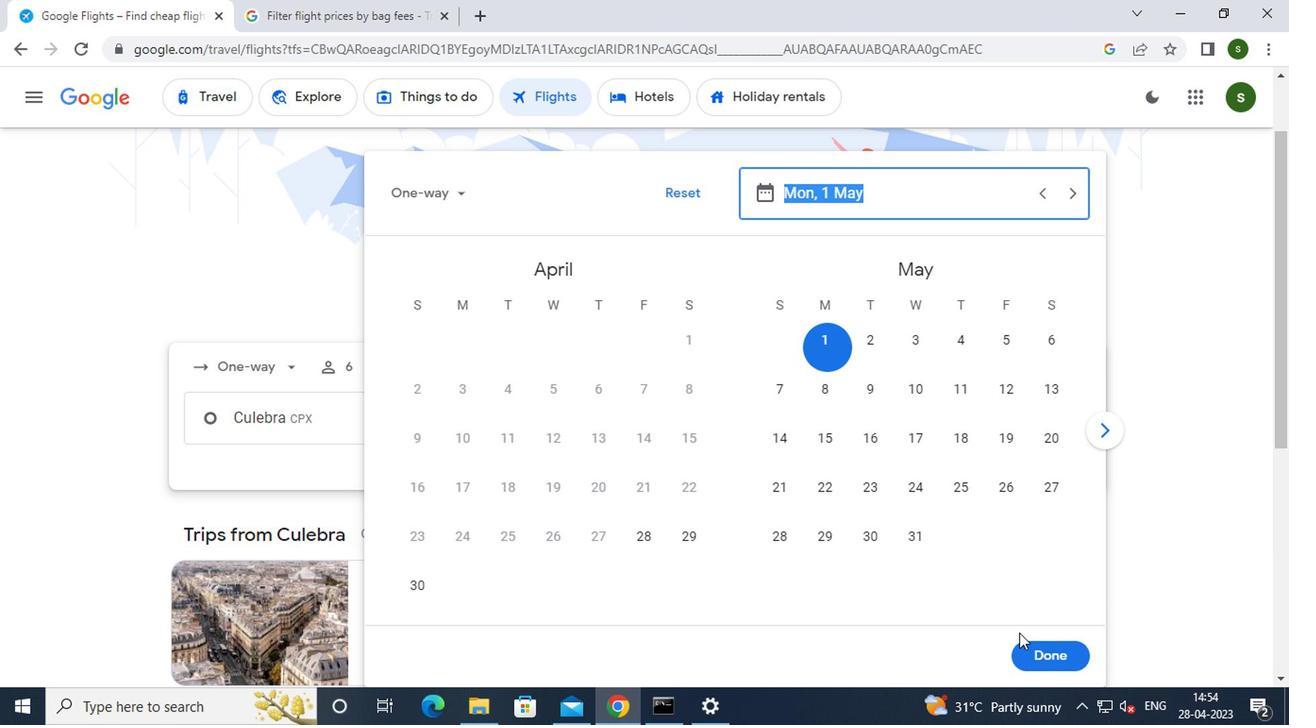 
Action: Mouse pressed left at (1056, 655)
Screenshot: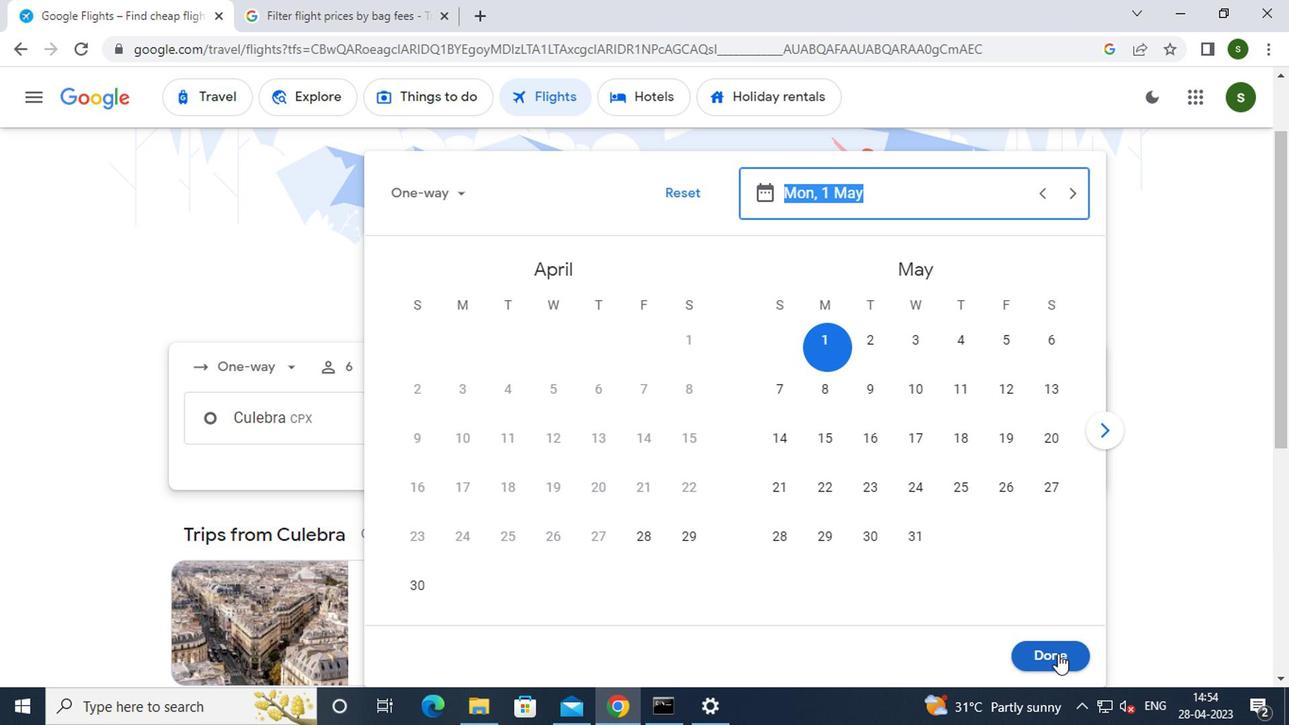 
Action: Mouse moved to (620, 490)
Screenshot: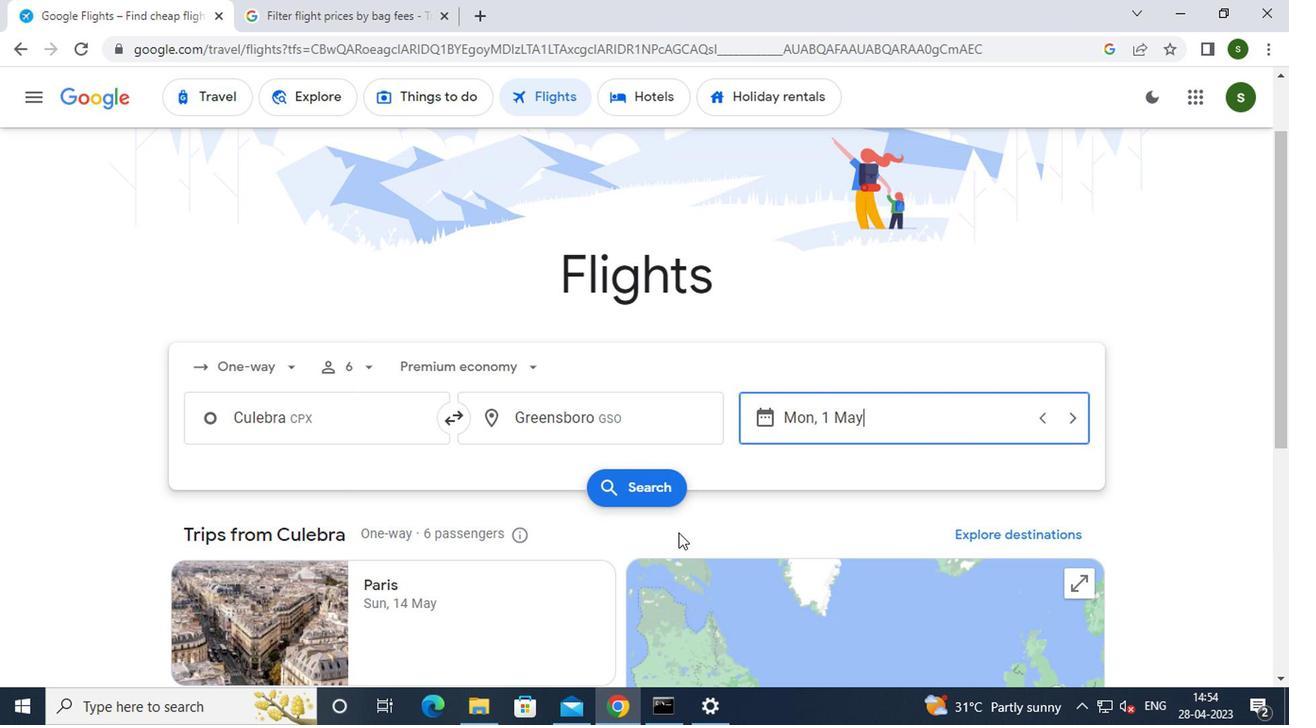 
Action: Mouse pressed left at (620, 490)
Screenshot: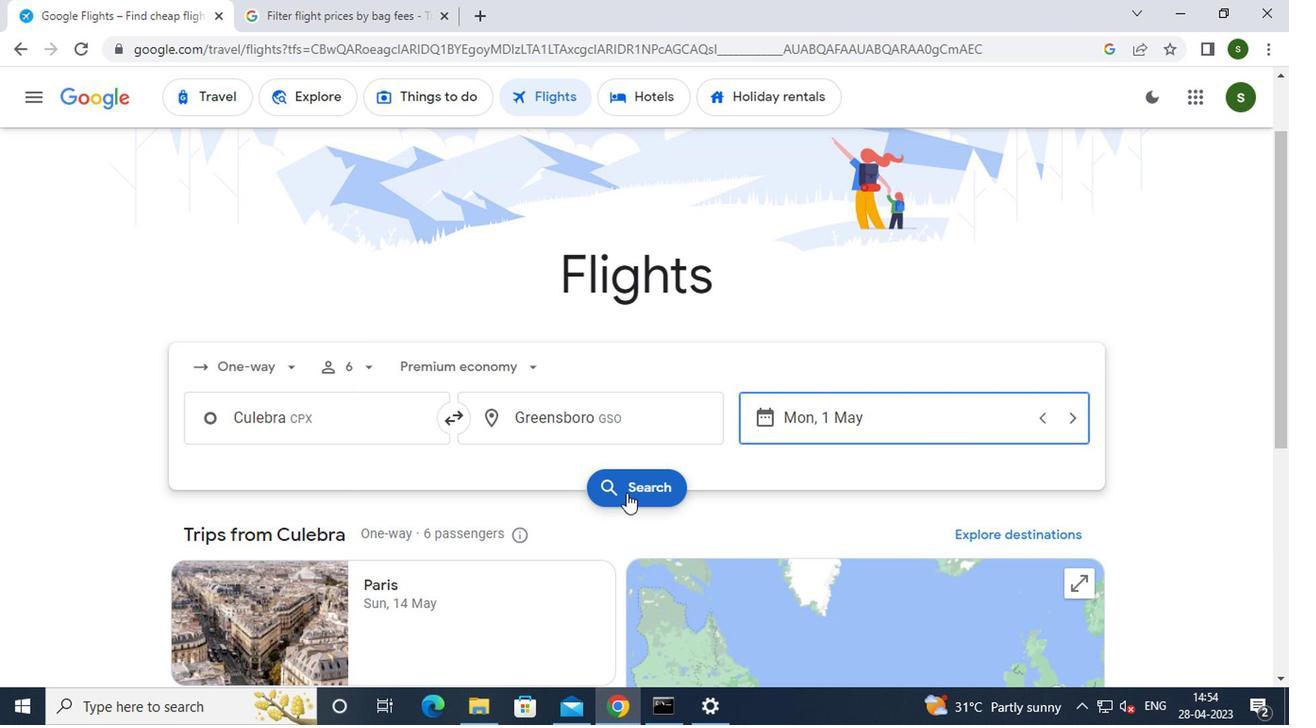 
Action: Mouse moved to (249, 274)
Screenshot: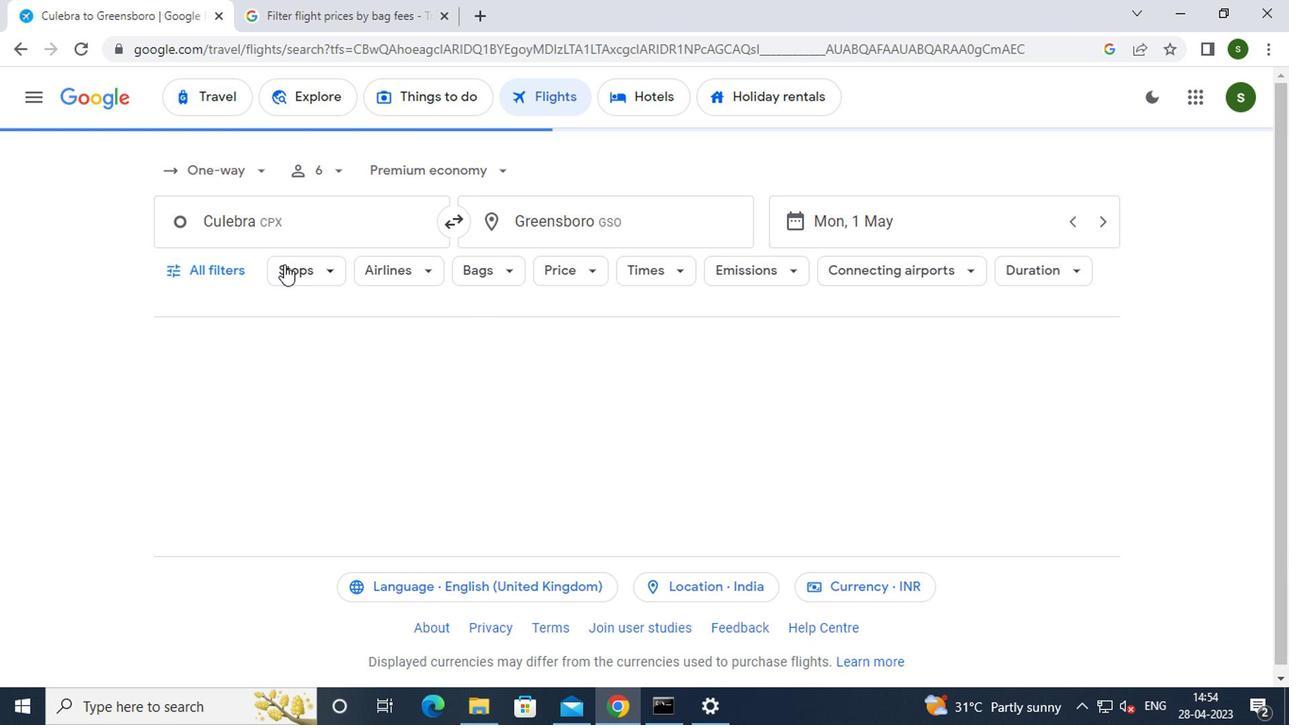 
Action: Mouse pressed left at (249, 274)
Screenshot: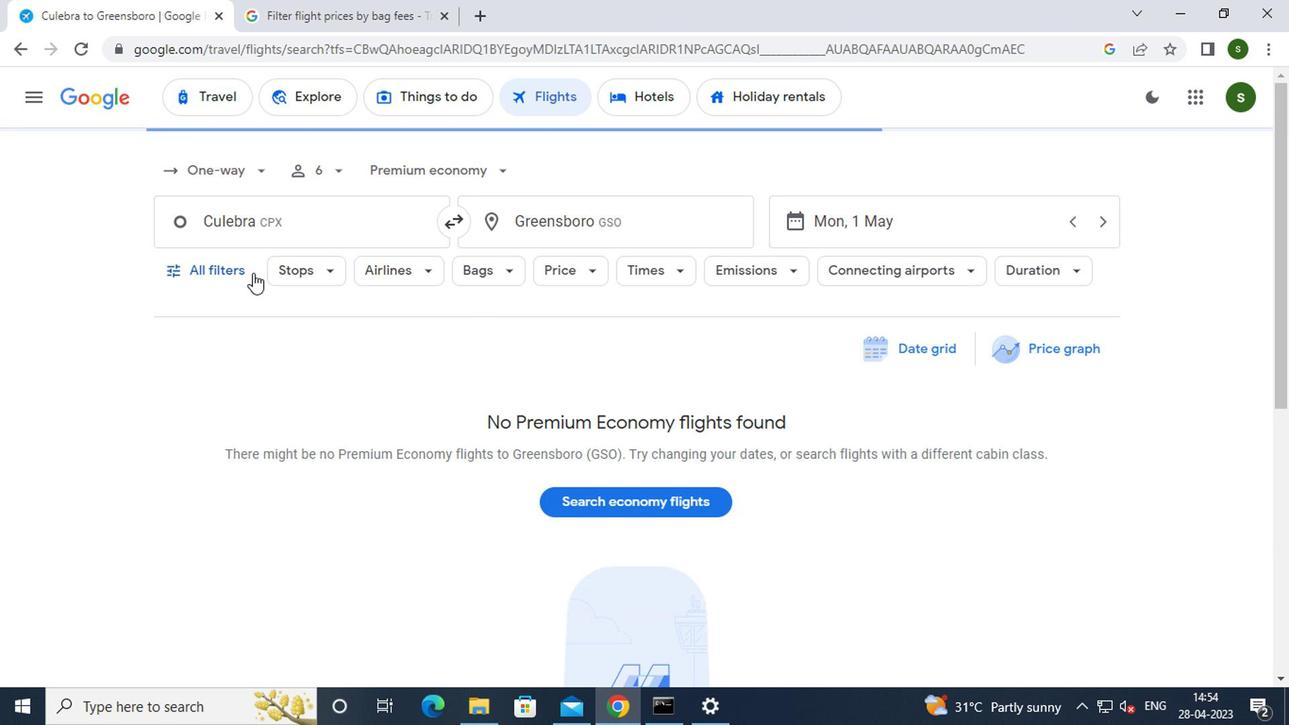 
Action: Mouse moved to (432, 431)
Screenshot: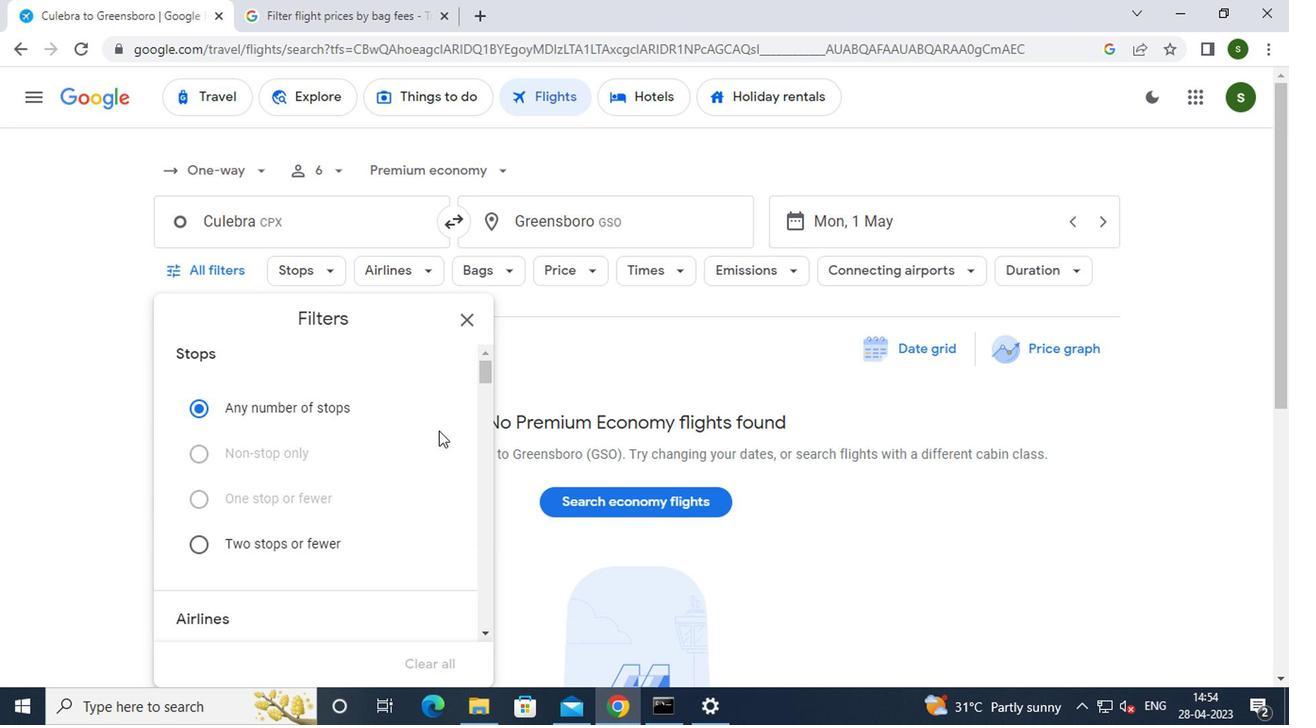 
Action: Mouse scrolled (432, 430) with delta (0, 0)
Screenshot: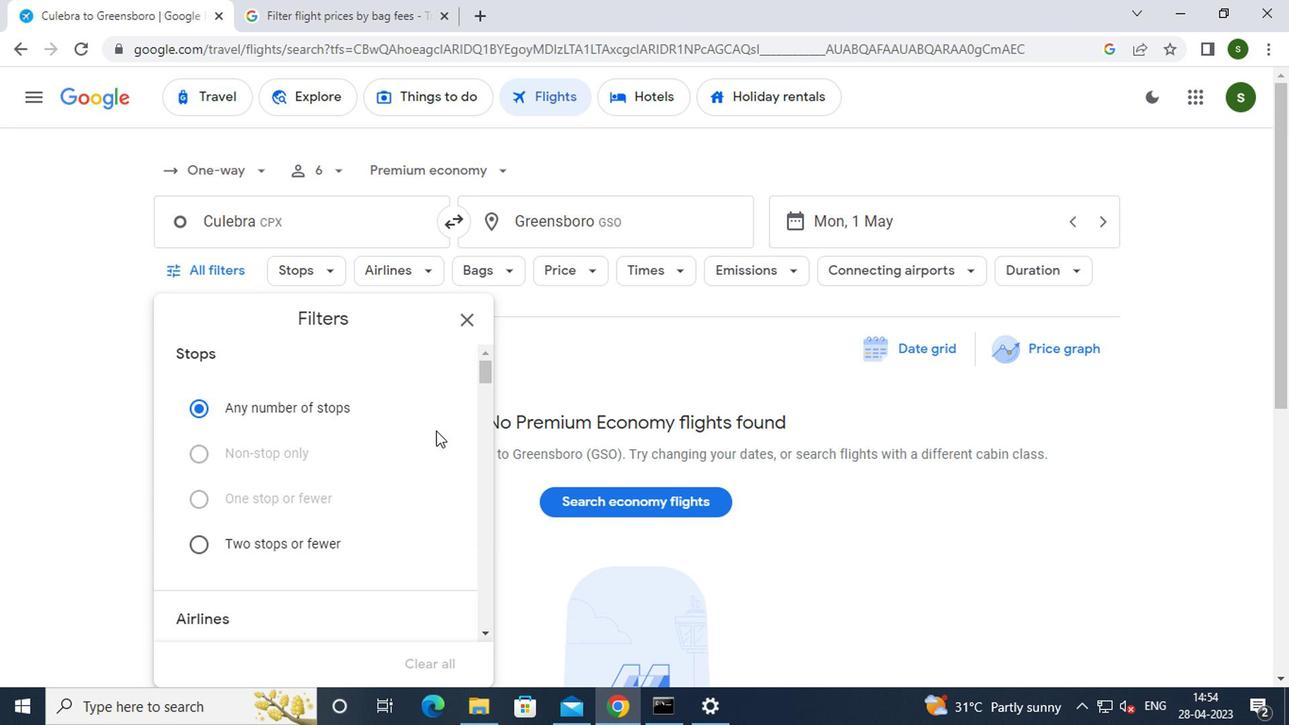 
Action: Mouse moved to (431, 431)
Screenshot: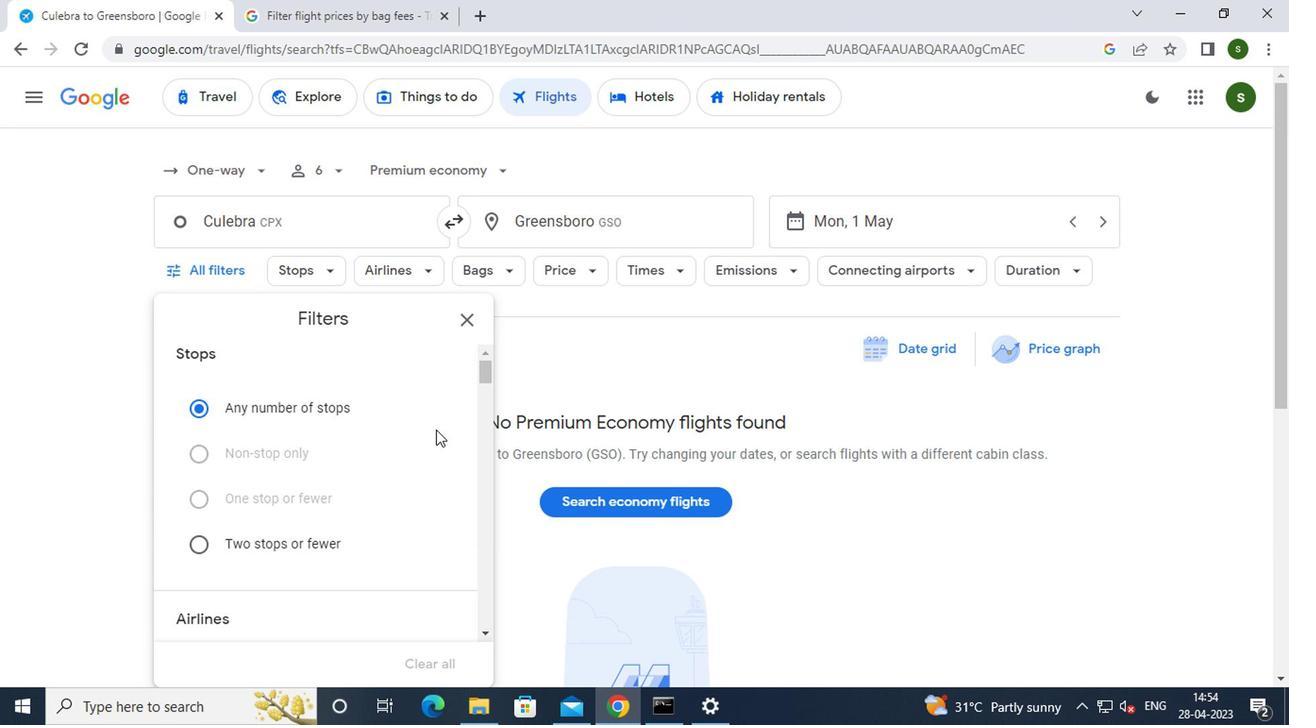 
Action: Mouse scrolled (431, 430) with delta (0, 0)
Screenshot: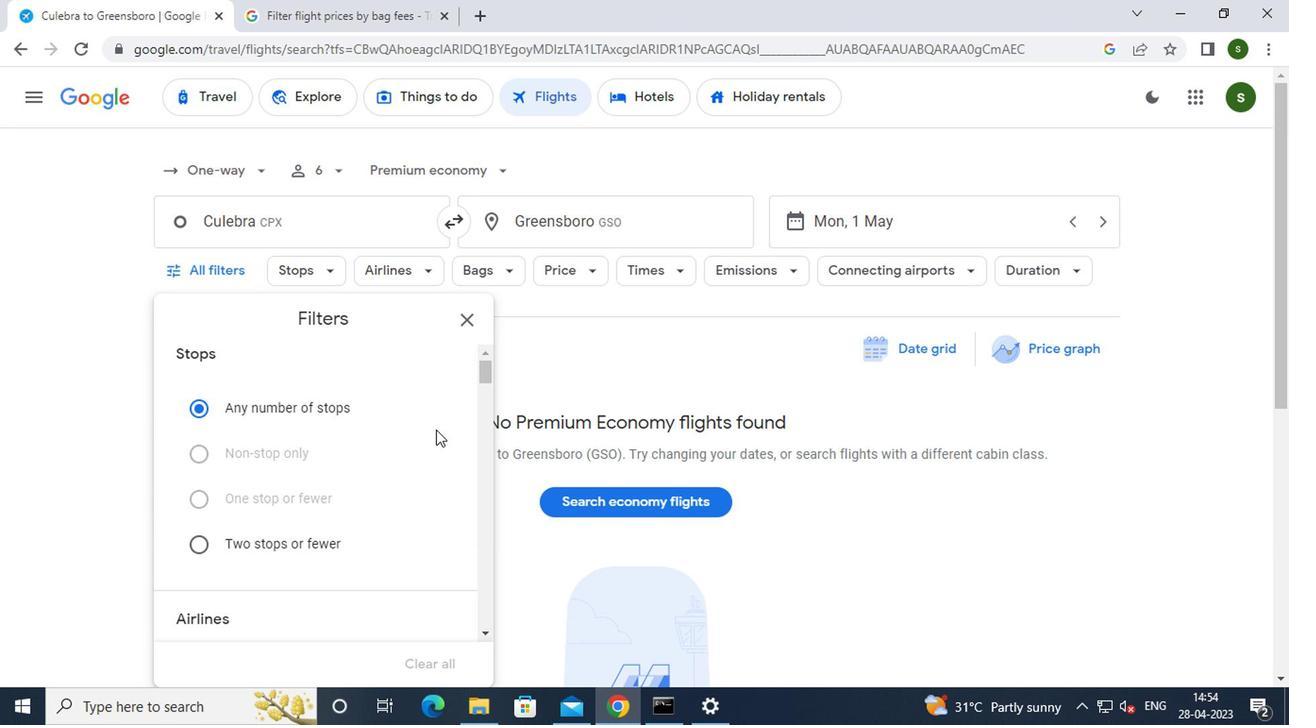 
Action: Mouse moved to (442, 477)
Screenshot: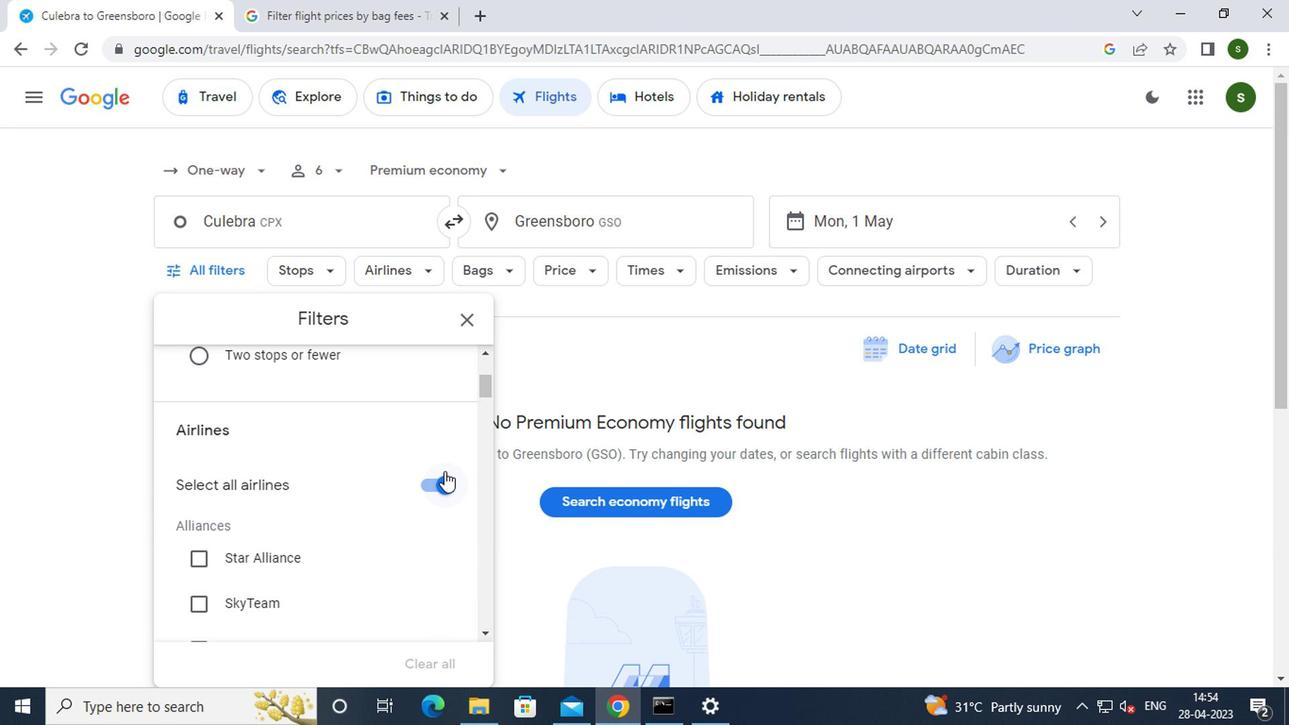 
Action: Mouse pressed left at (442, 477)
Screenshot: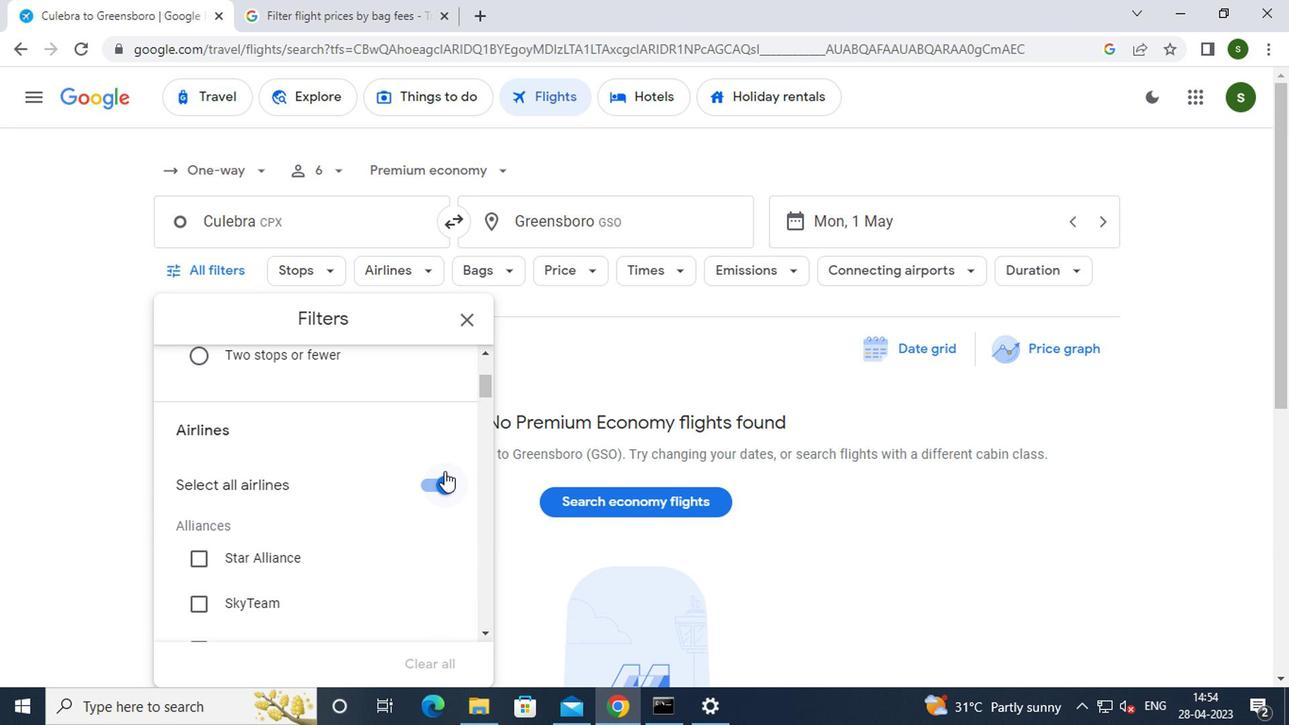 
Action: Mouse moved to (333, 432)
Screenshot: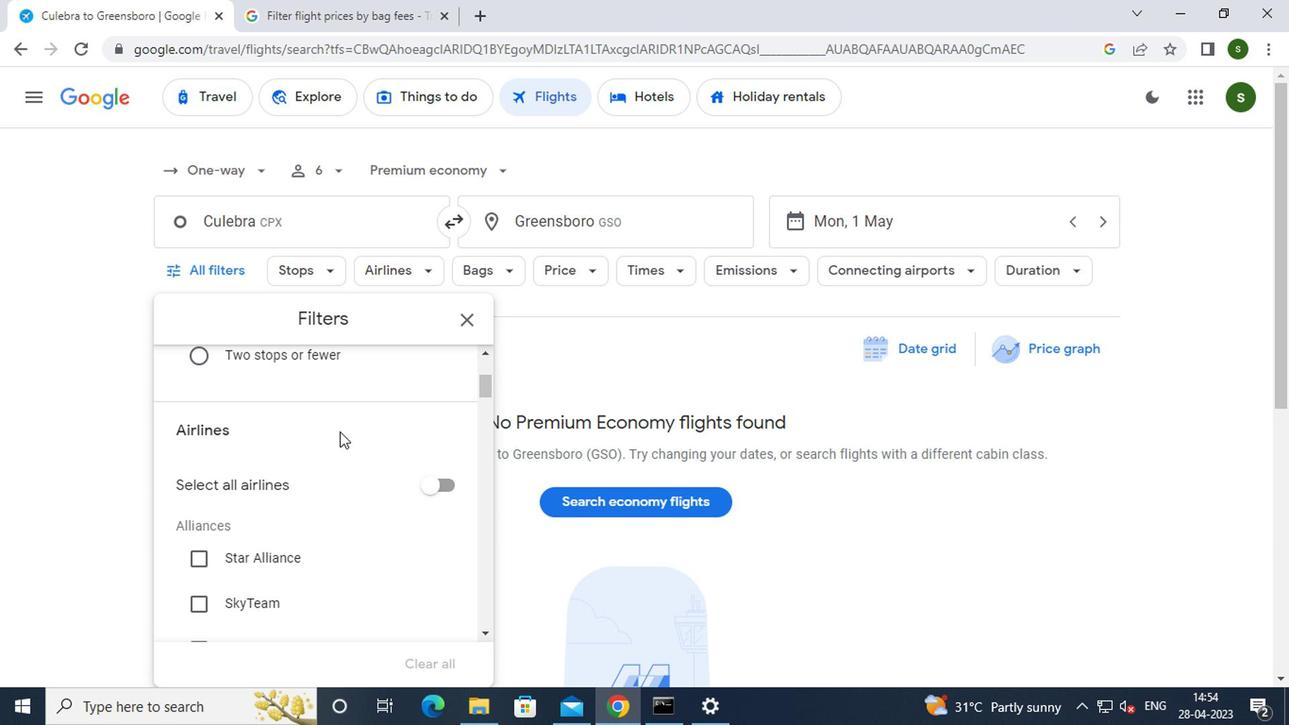 
Action: Mouse scrolled (333, 431) with delta (0, -1)
Screenshot: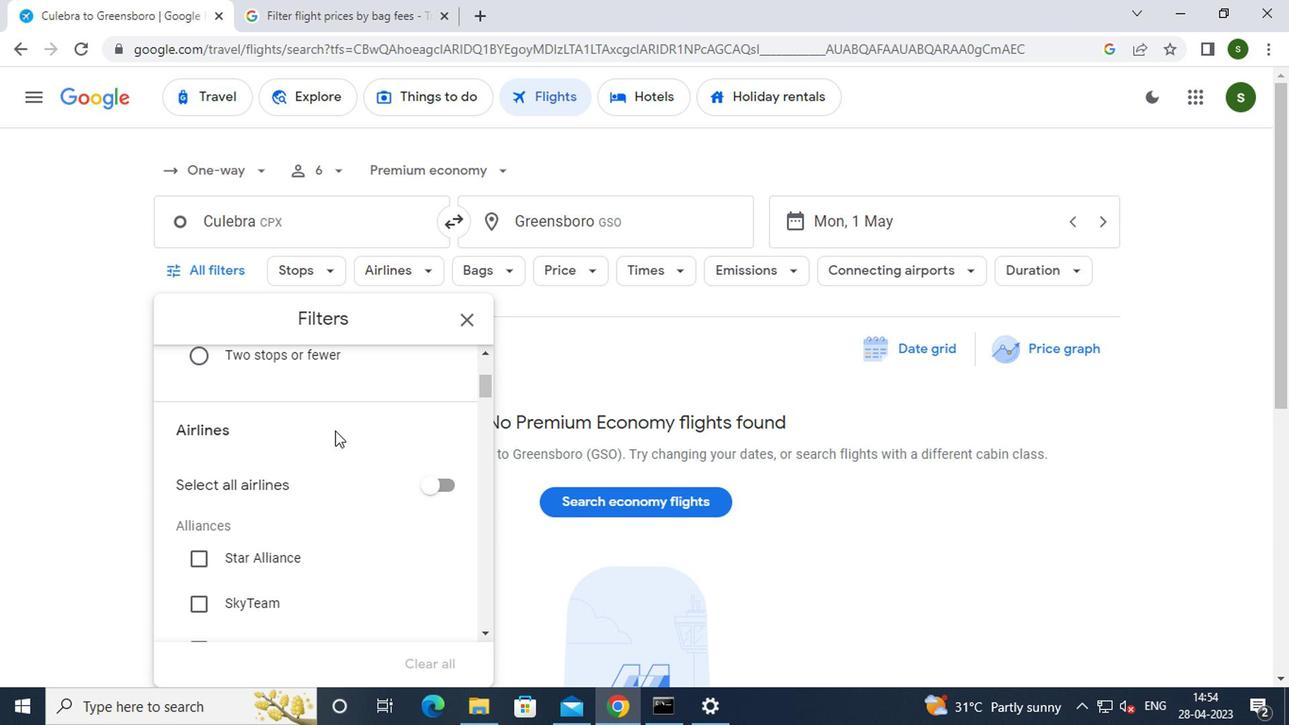 
Action: Mouse scrolled (333, 431) with delta (0, -1)
Screenshot: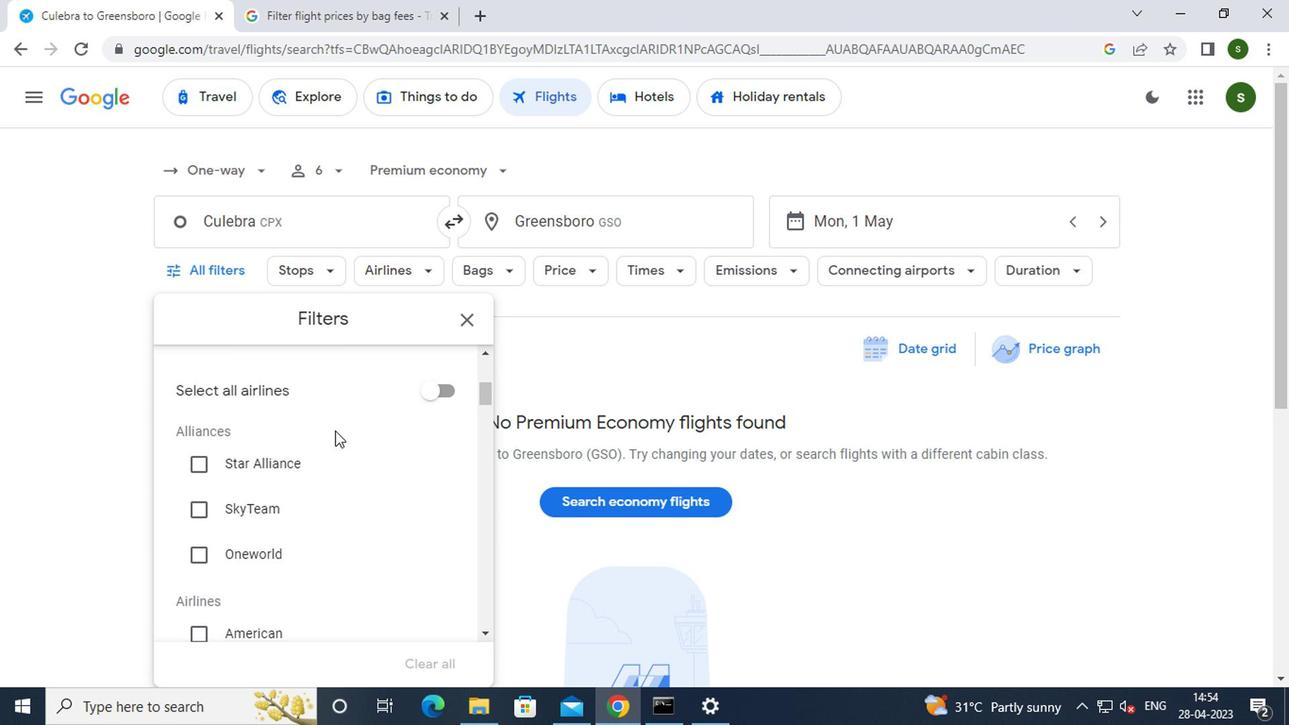 
Action: Mouse scrolled (333, 431) with delta (0, -1)
Screenshot: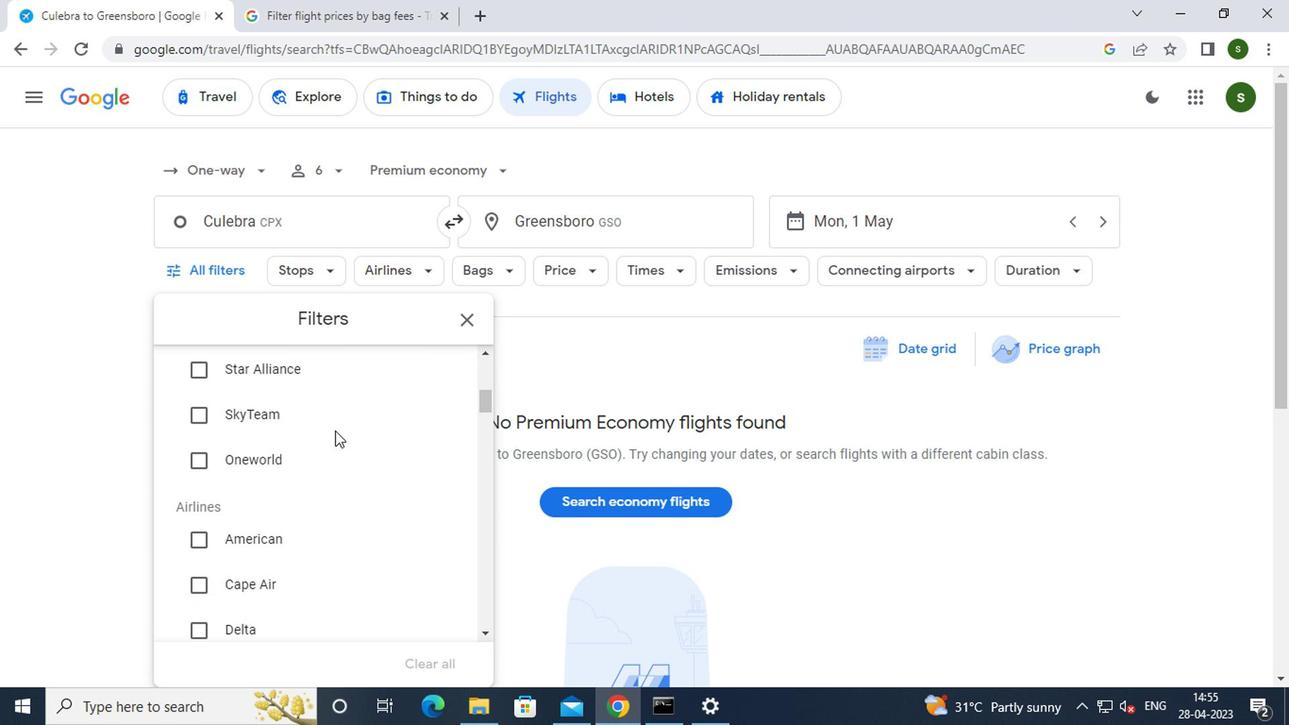
Action: Mouse scrolled (333, 431) with delta (0, -1)
Screenshot: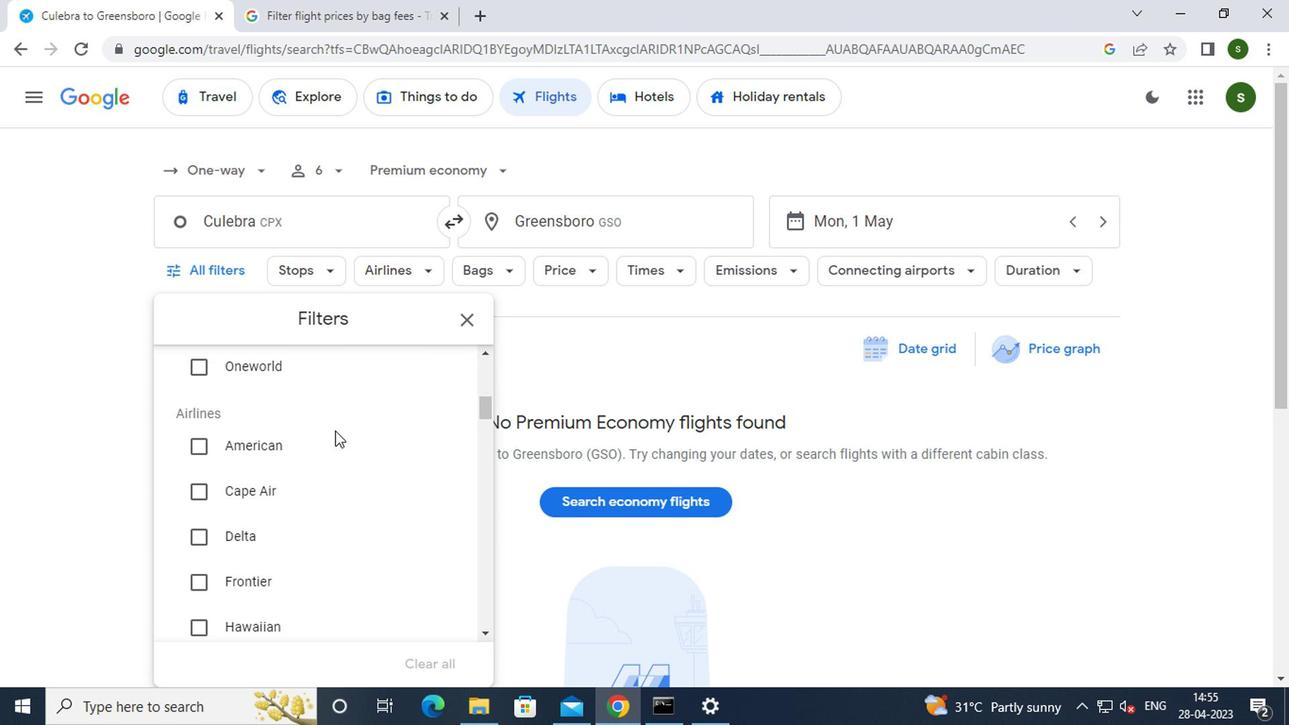 
Action: Mouse moved to (242, 479)
Screenshot: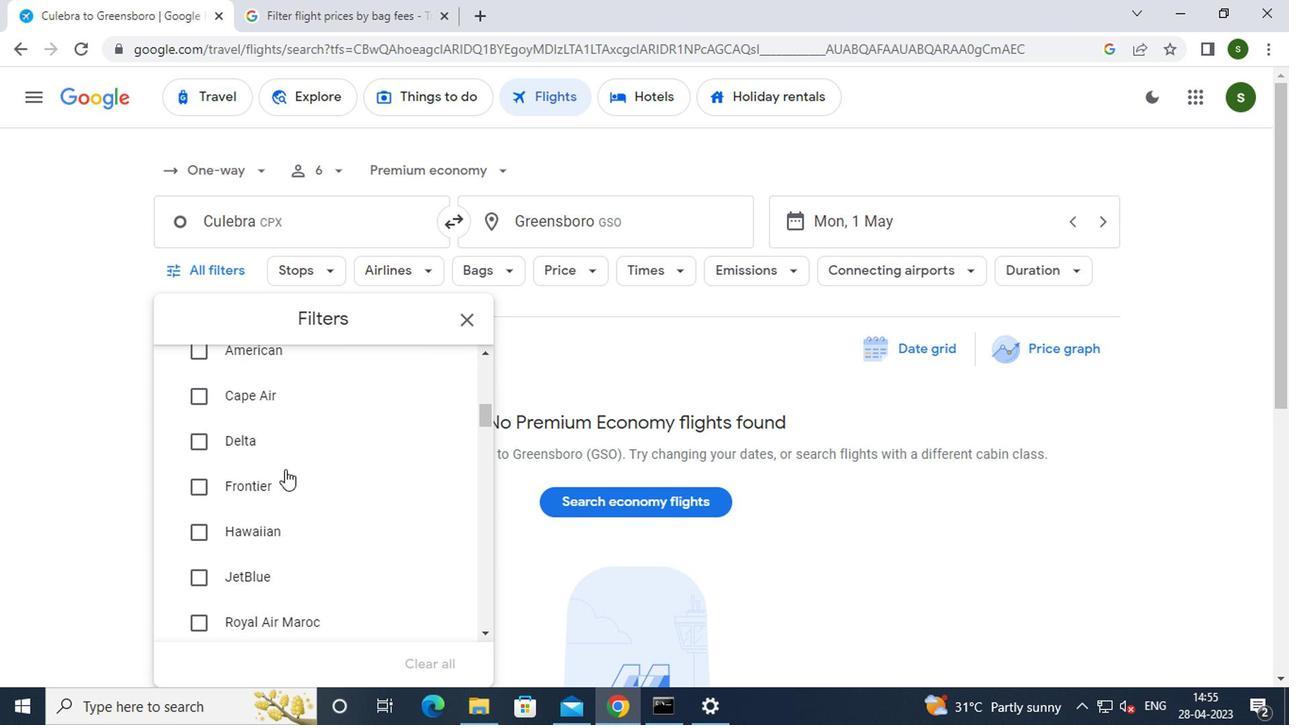 
Action: Mouse pressed left at (242, 479)
Screenshot: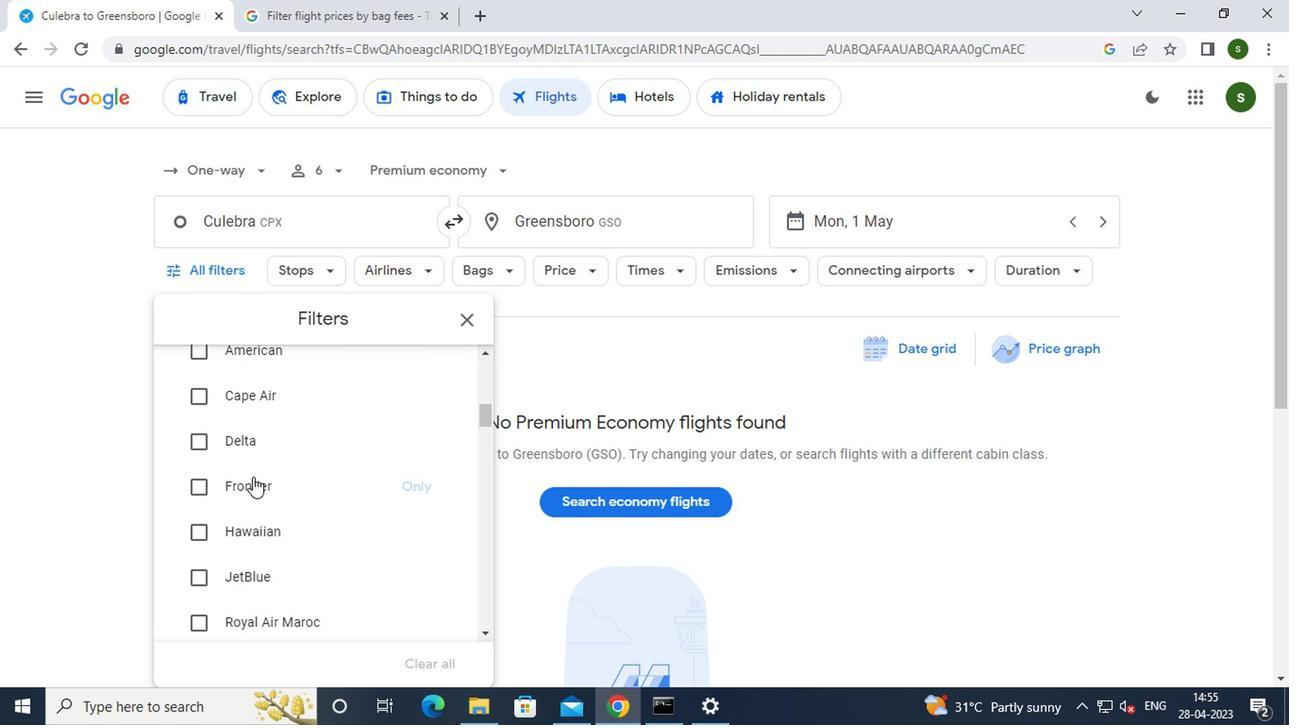 
Action: Mouse moved to (315, 488)
Screenshot: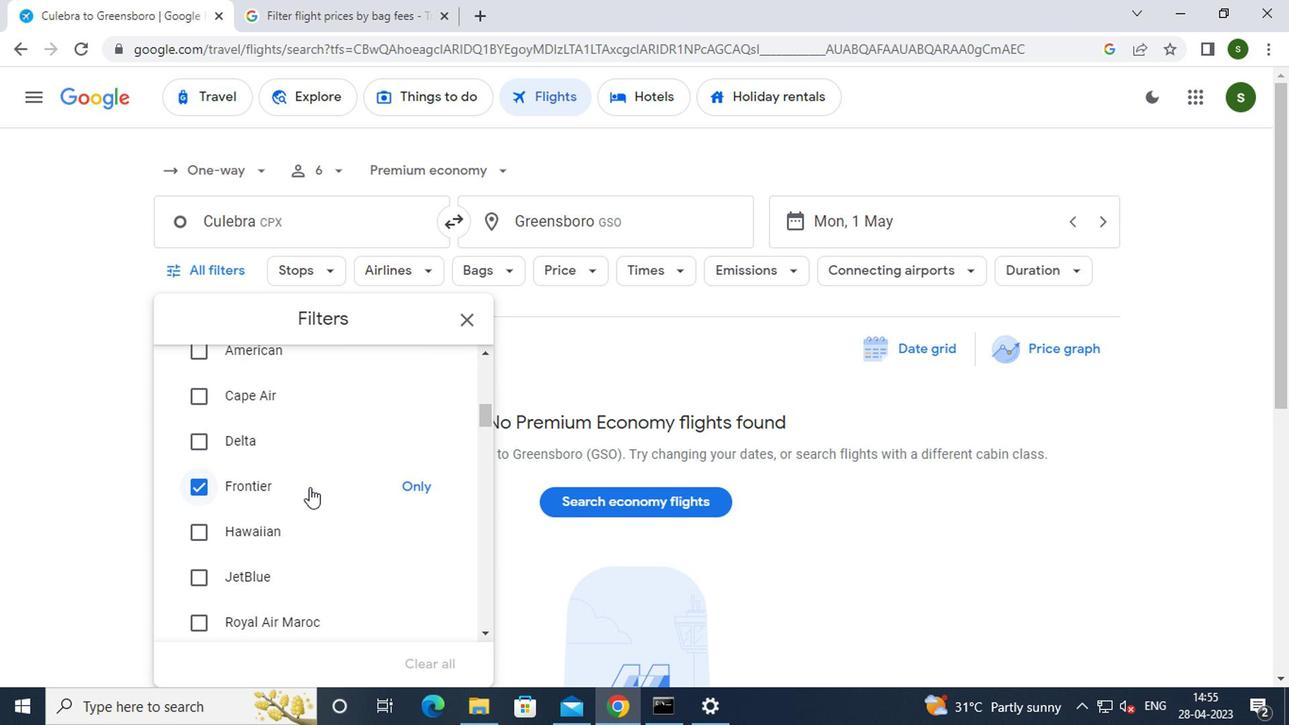 
Action: Mouse scrolled (315, 487) with delta (0, -1)
Screenshot: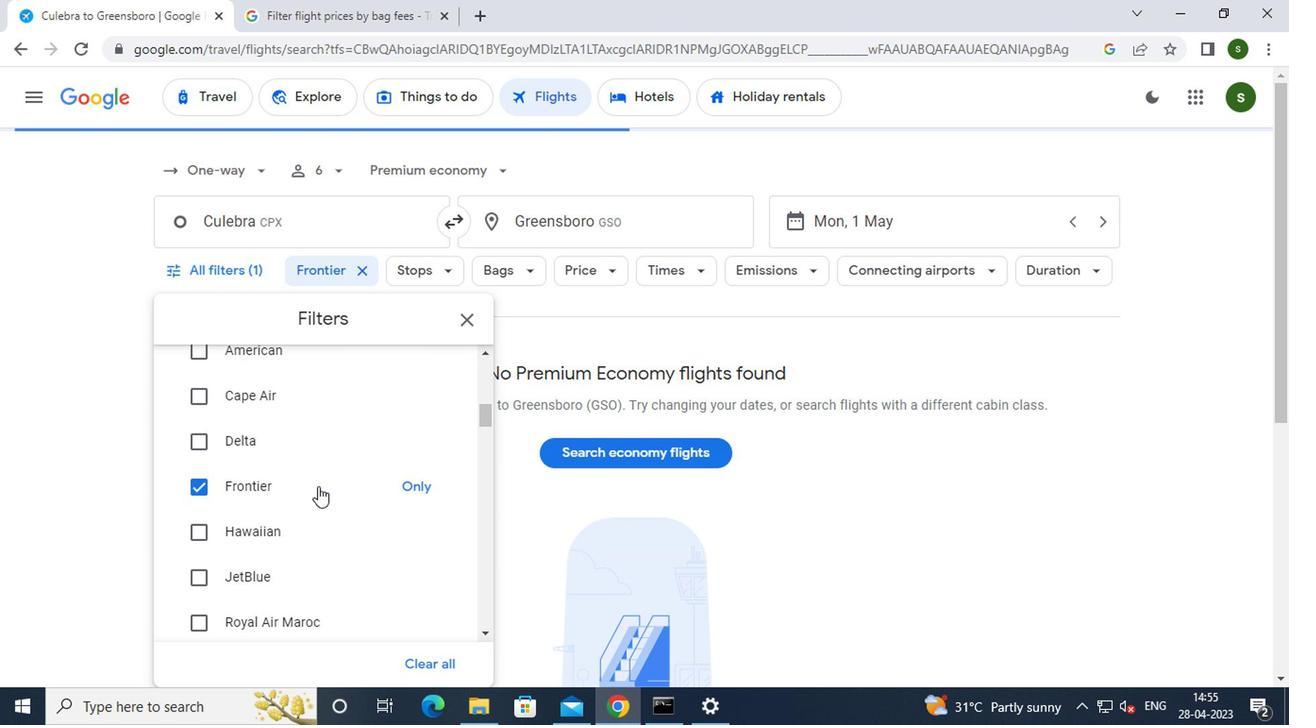 
Action: Mouse scrolled (315, 487) with delta (0, -1)
Screenshot: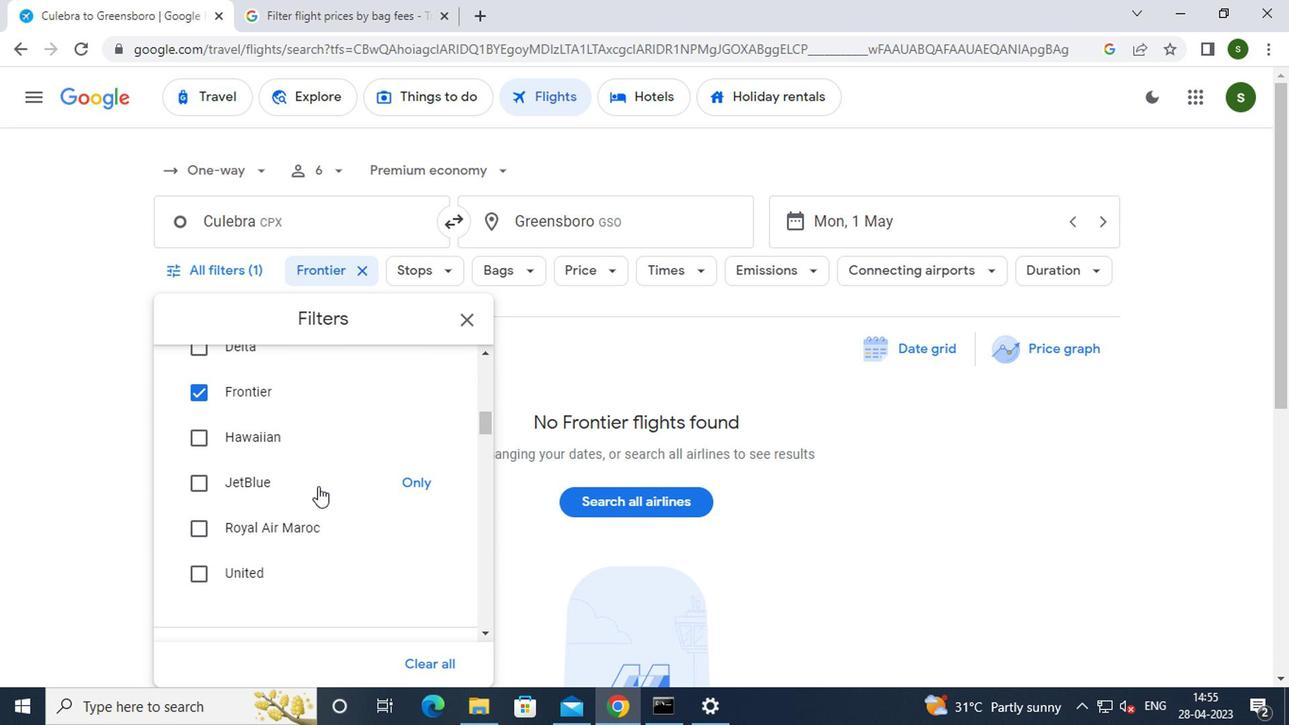 
Action: Mouse scrolled (315, 487) with delta (0, -1)
Screenshot: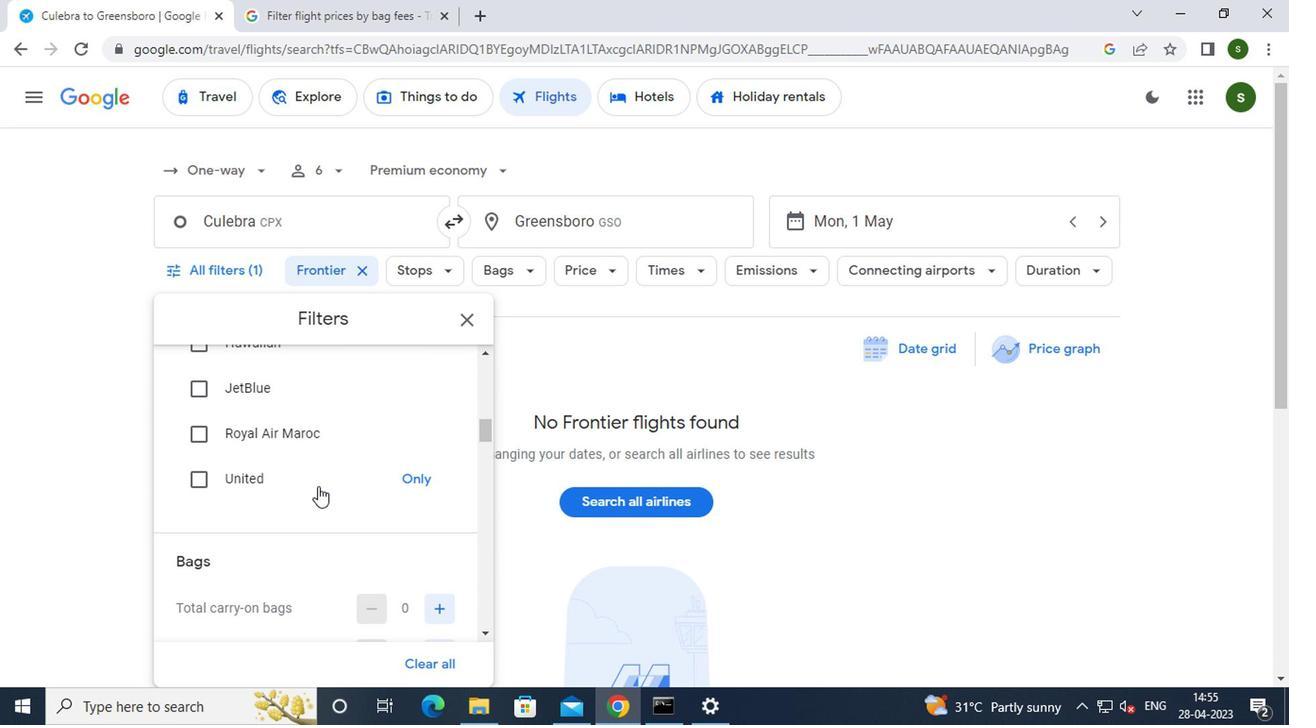 
Action: Mouse moved to (428, 556)
Screenshot: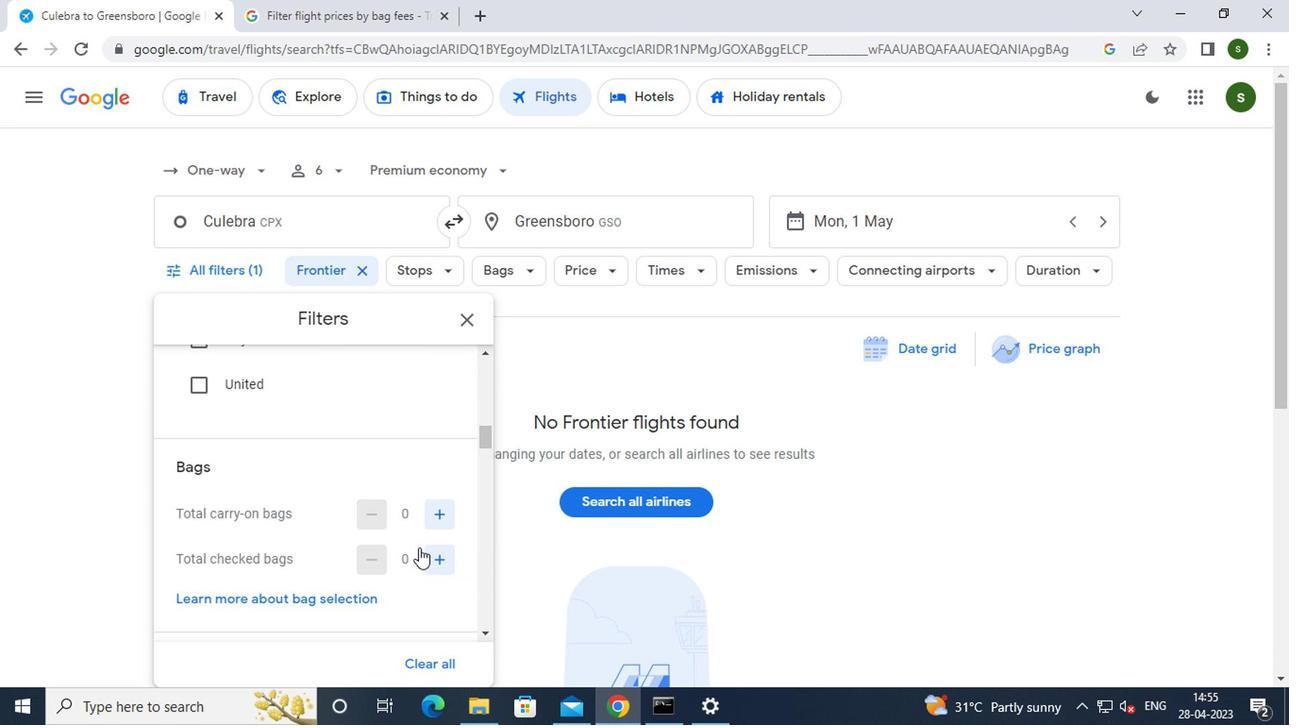
Action: Mouse pressed left at (428, 556)
Screenshot: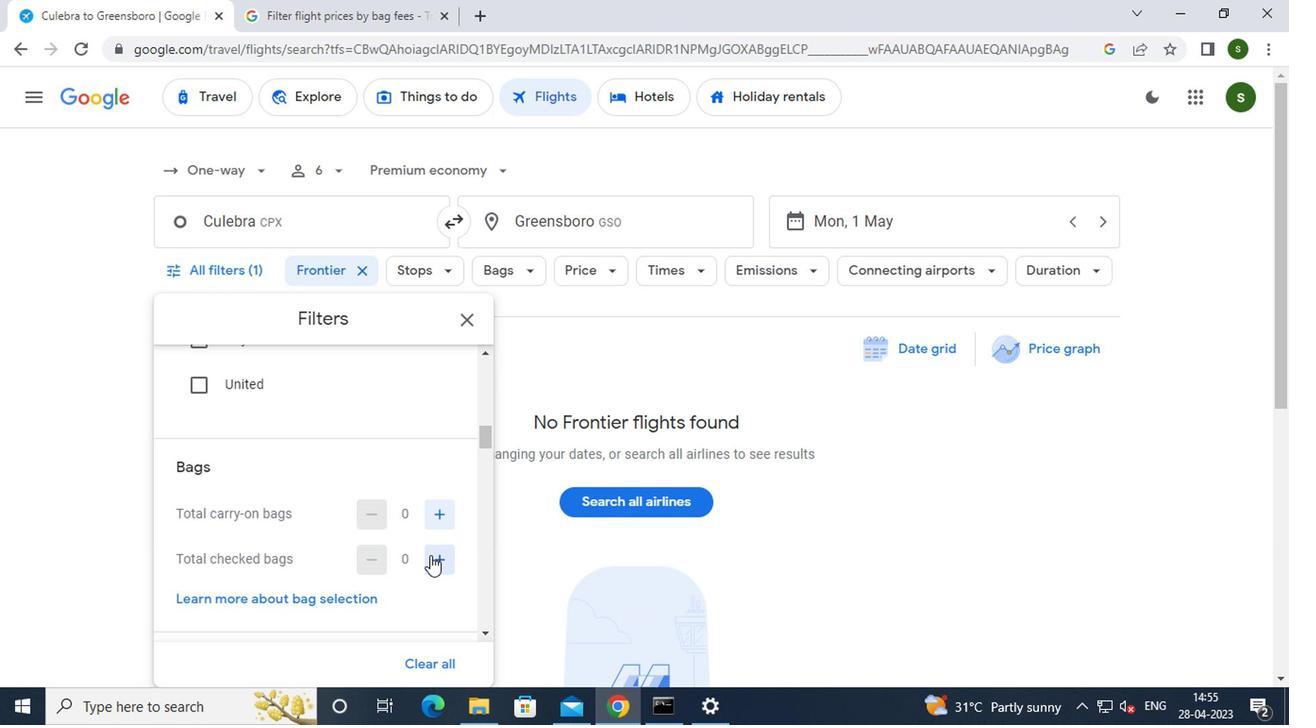 
Action: Mouse moved to (364, 546)
Screenshot: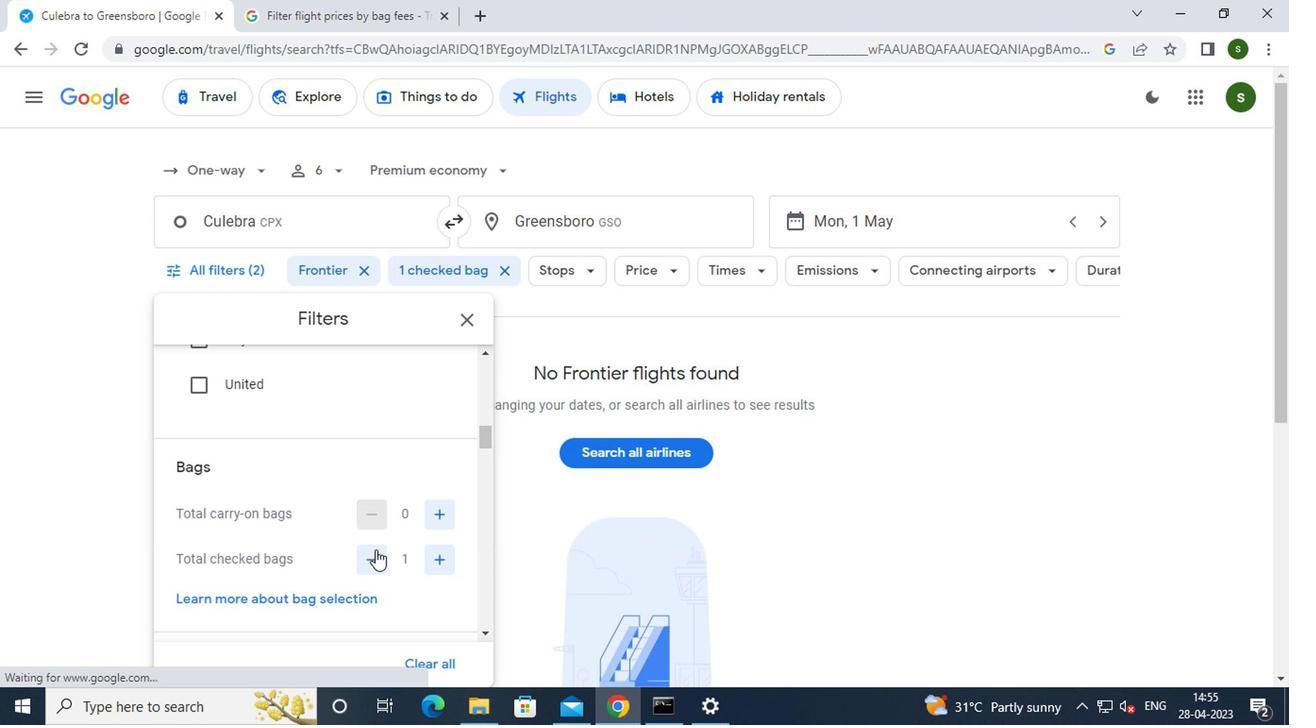 
Action: Mouse scrolled (364, 545) with delta (0, -1)
Screenshot: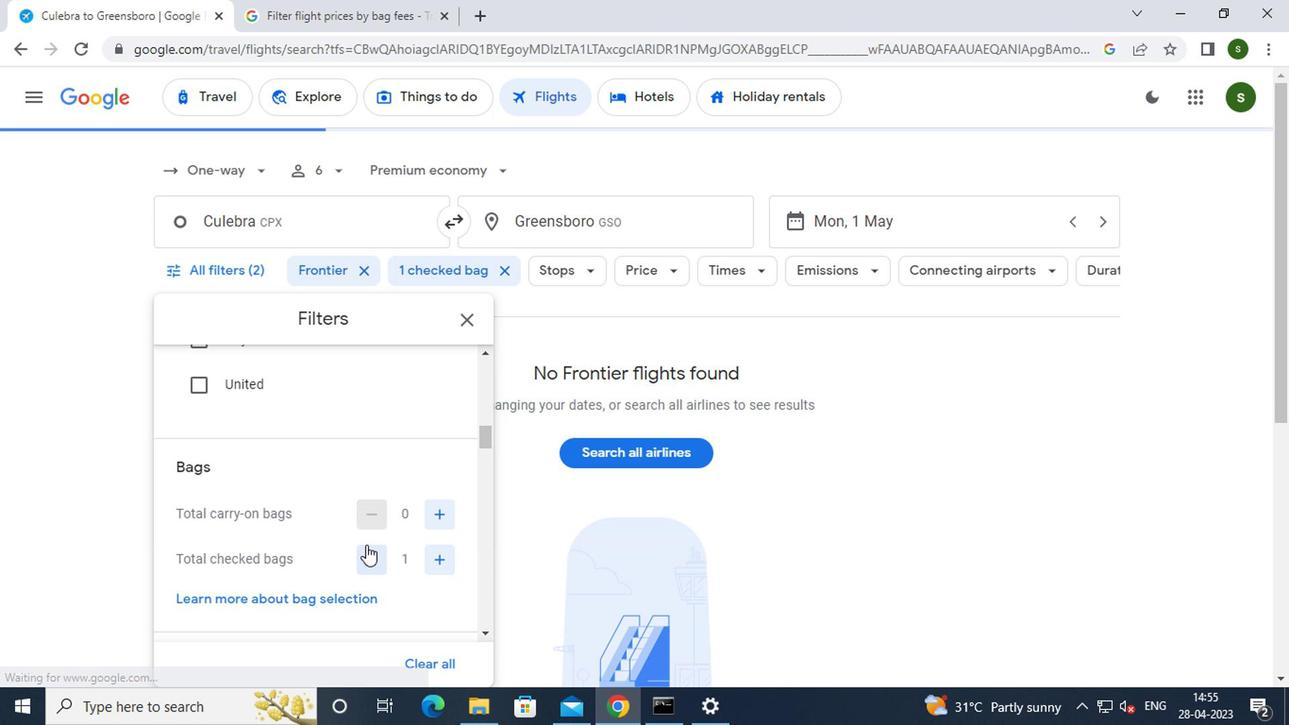 
Action: Mouse scrolled (364, 545) with delta (0, -1)
Screenshot: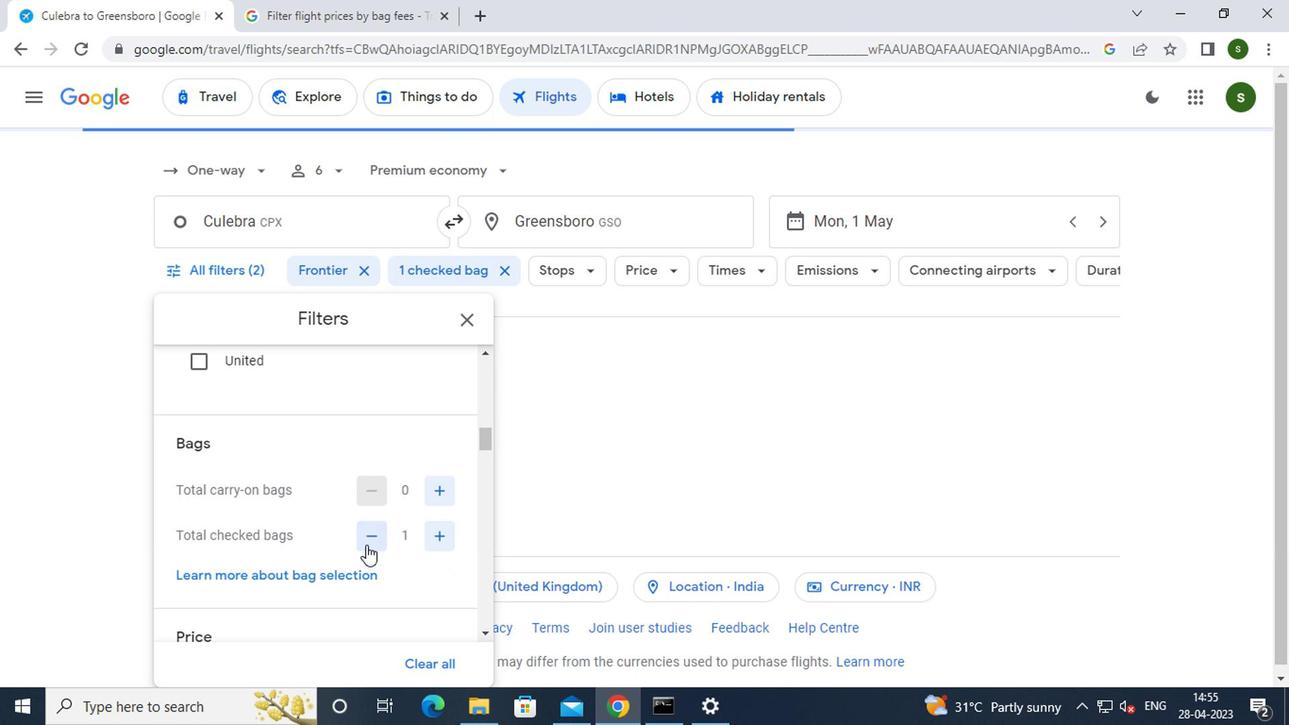 
Action: Mouse moved to (447, 553)
Screenshot: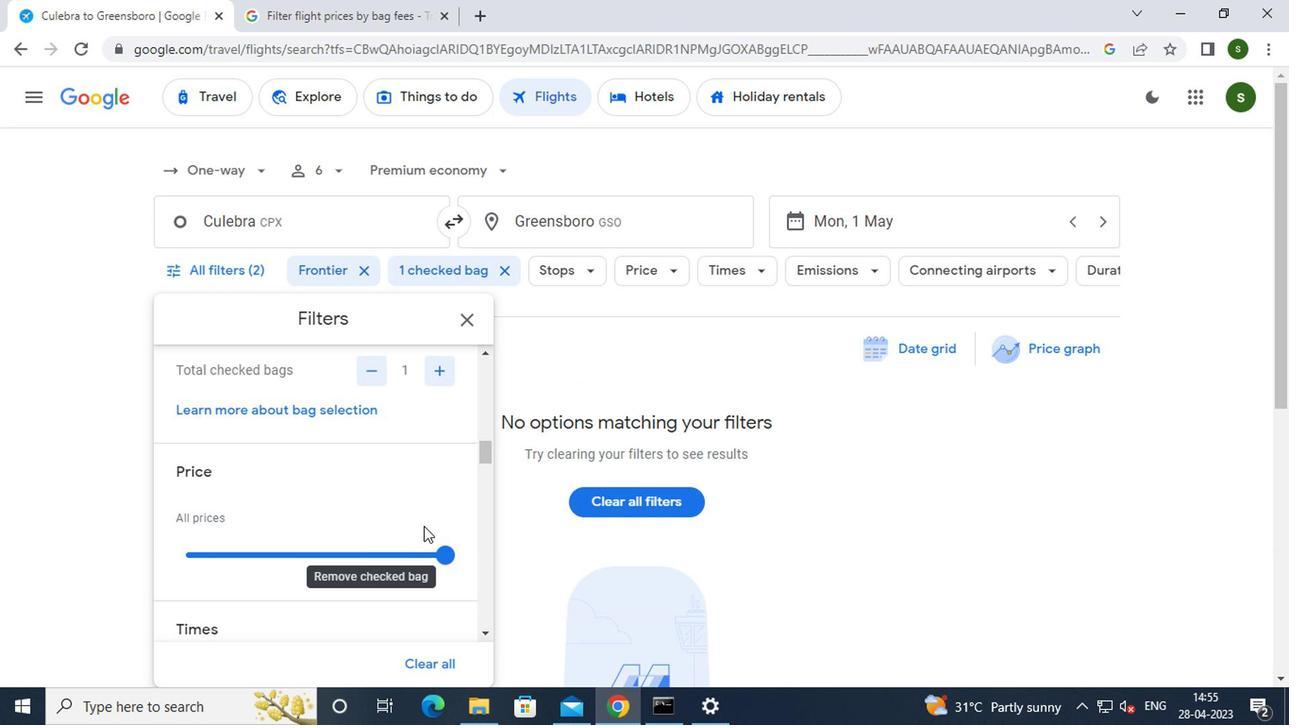 
Action: Mouse pressed left at (447, 553)
Screenshot: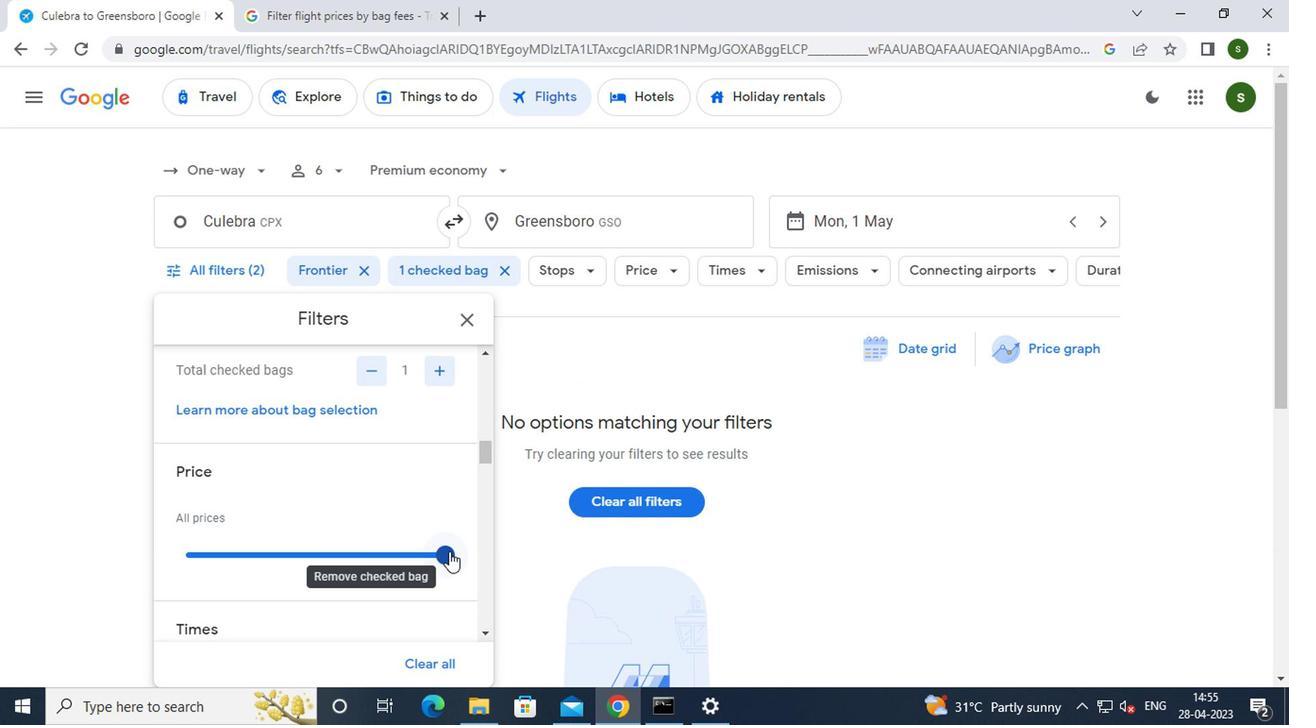 
Action: Mouse moved to (349, 505)
Screenshot: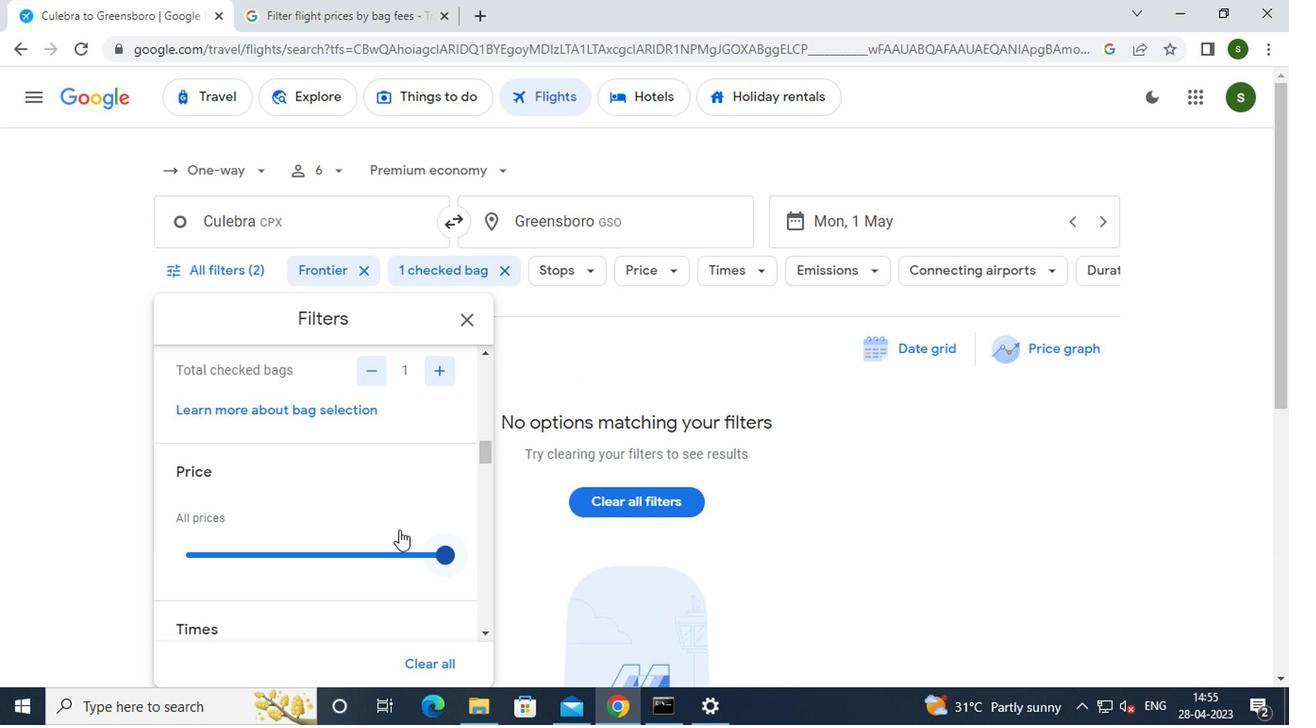 
Action: Mouse scrolled (349, 505) with delta (0, 0)
Screenshot: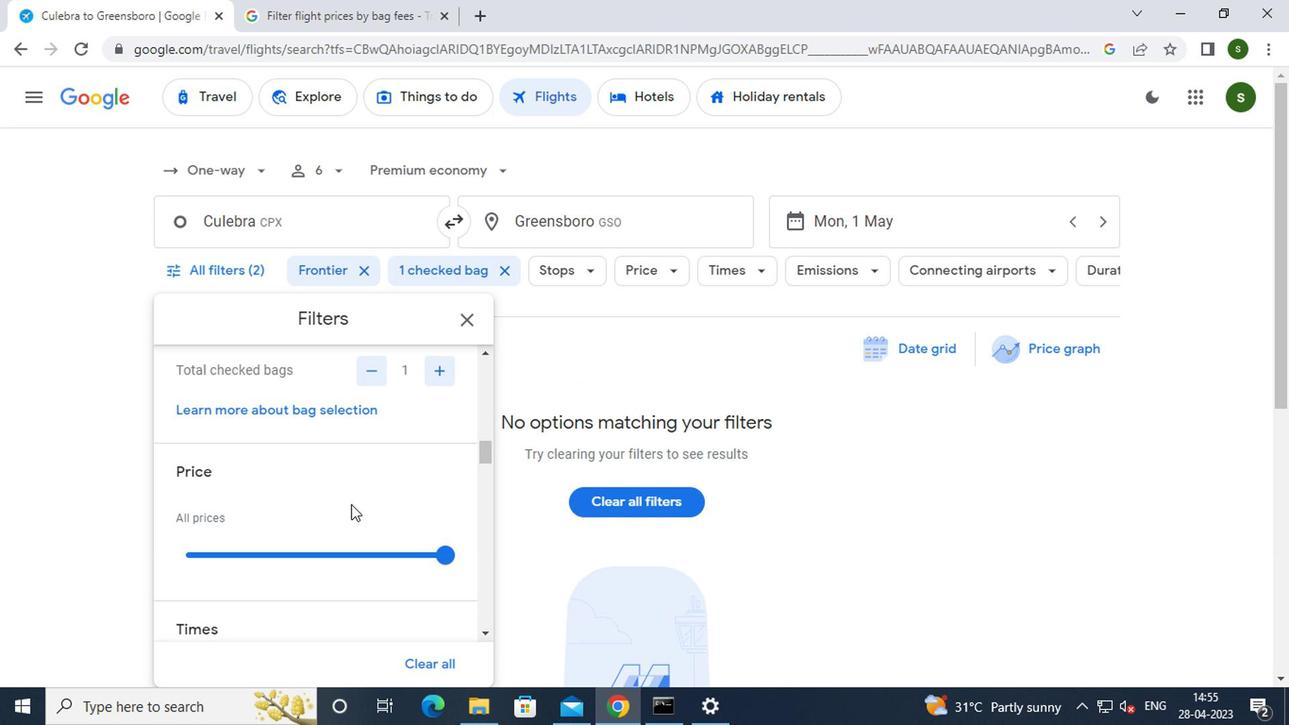 
Action: Mouse scrolled (349, 505) with delta (0, 0)
Screenshot: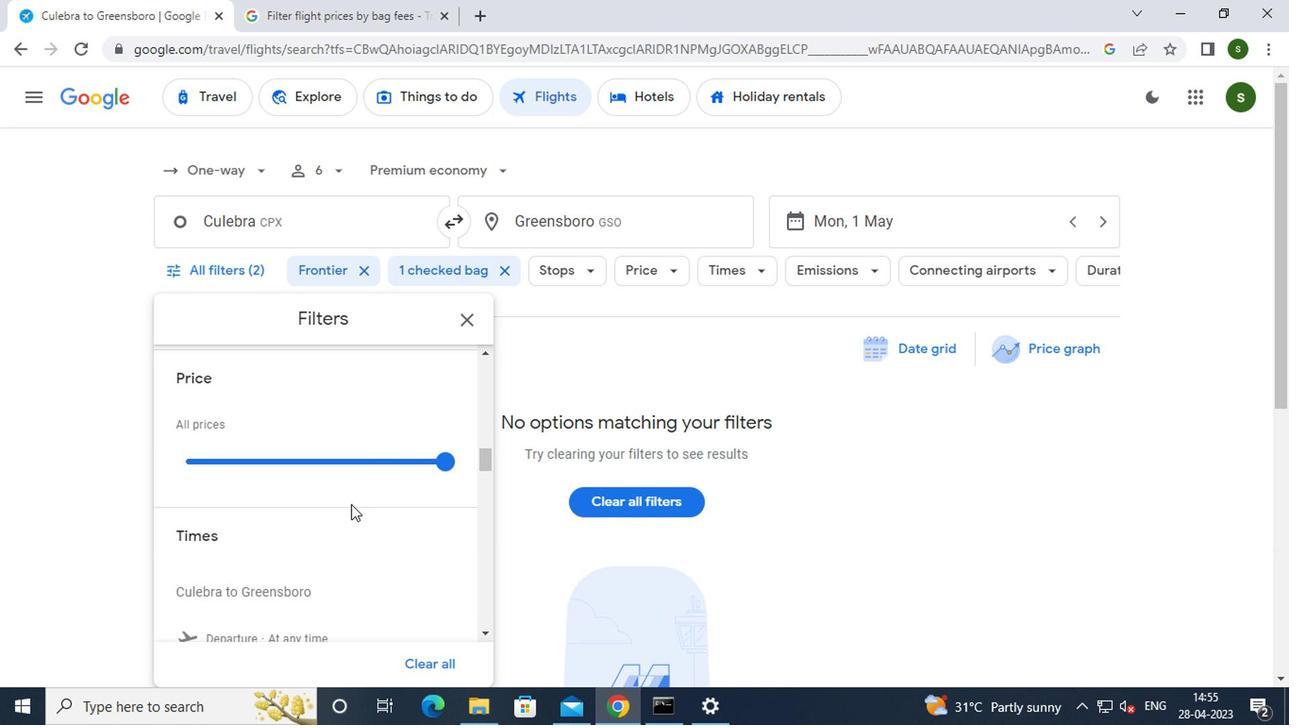 
Action: Mouse moved to (184, 573)
Screenshot: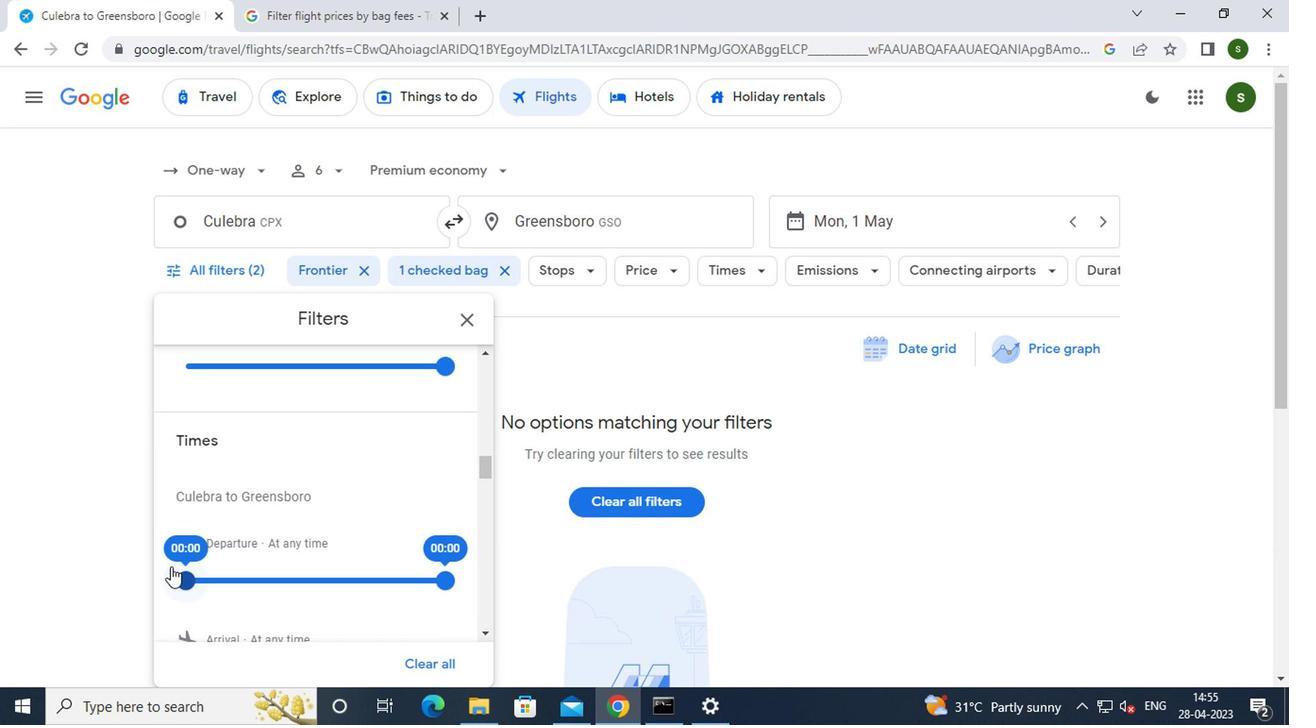 
Action: Mouse pressed left at (184, 573)
Screenshot: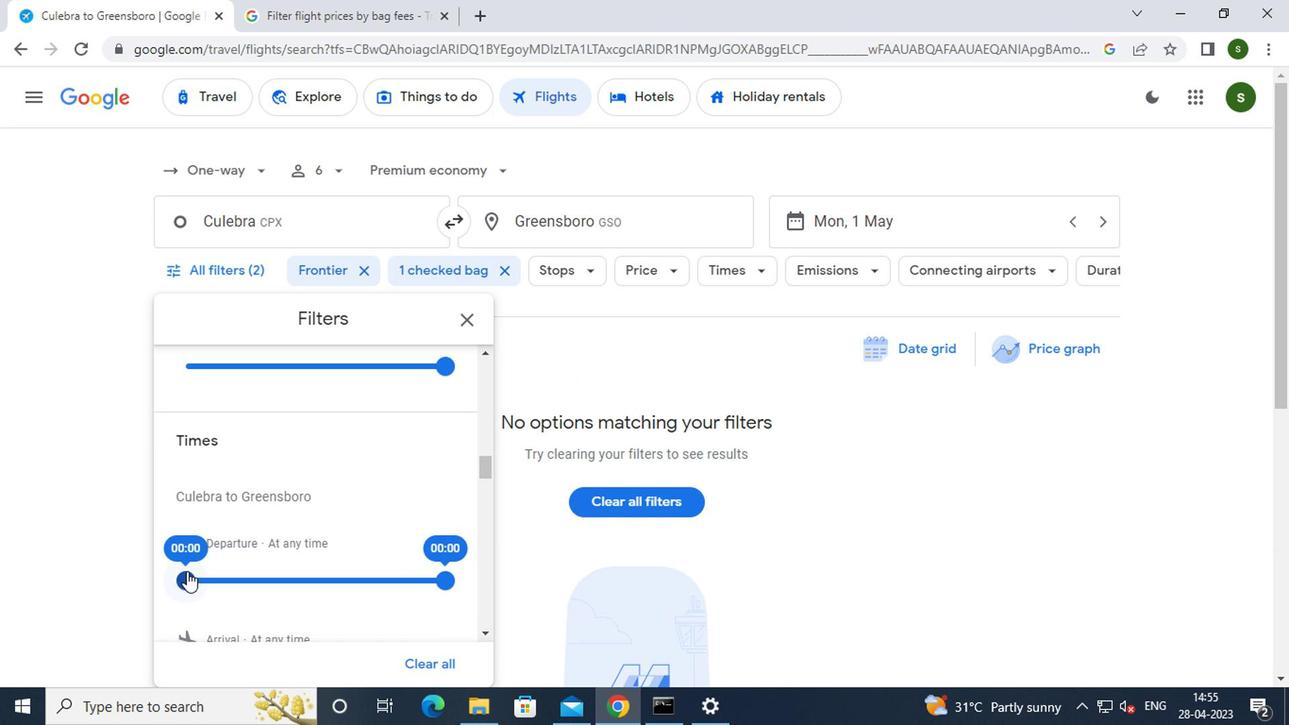 
Action: Mouse moved to (612, 332)
Screenshot: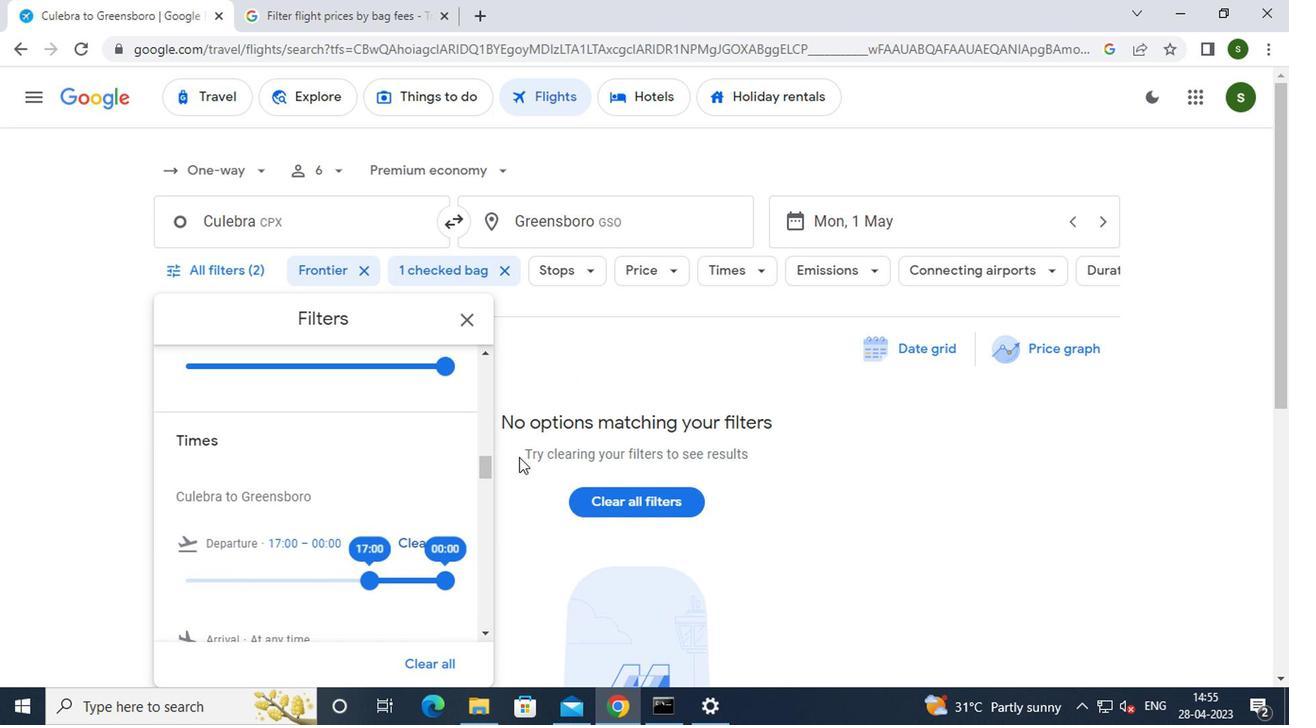 
Action: Mouse pressed left at (612, 332)
Screenshot: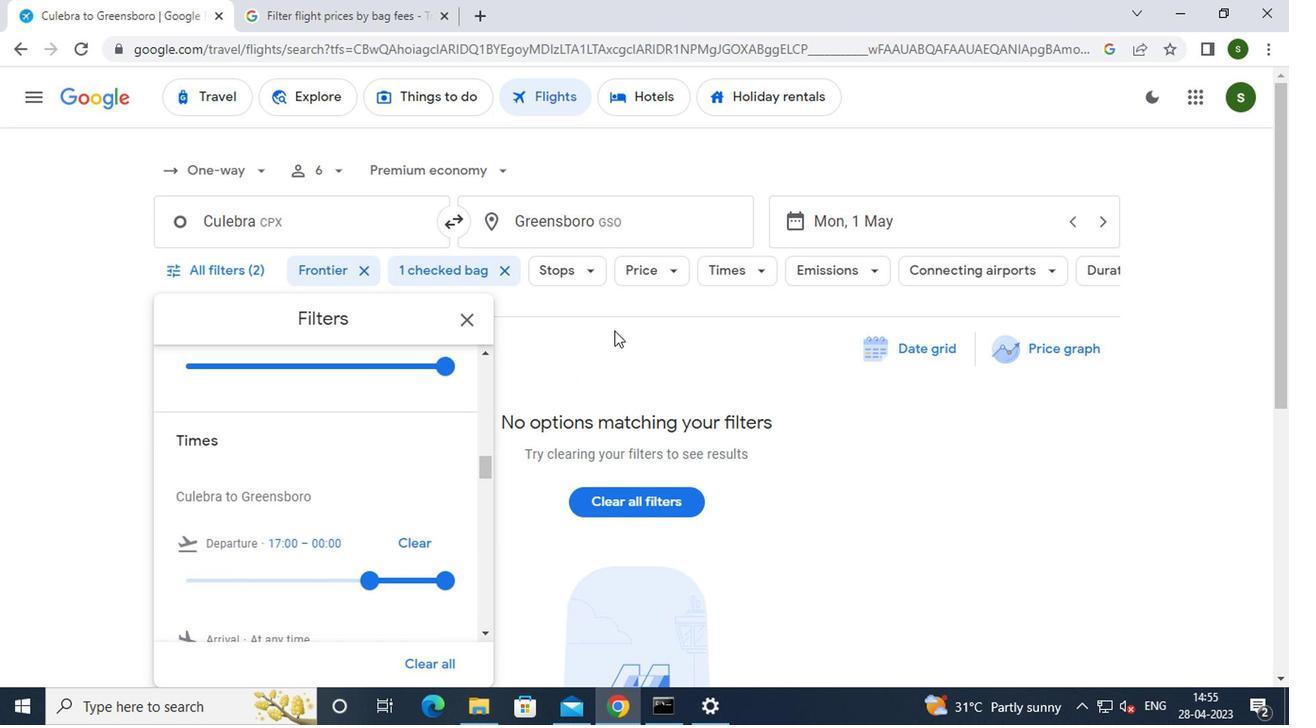 
